 Task: Send an email with the signature Cameron White with the subject 'Follow-up on a complaint' and the message 'I appreciate your attention to this matter.' from softage.1@softage.net to softage.10@softage.net with an attached document Article_submission.docx and move the email from Sent Items to the folder Proposals
Action: Key pressed n
Screenshot: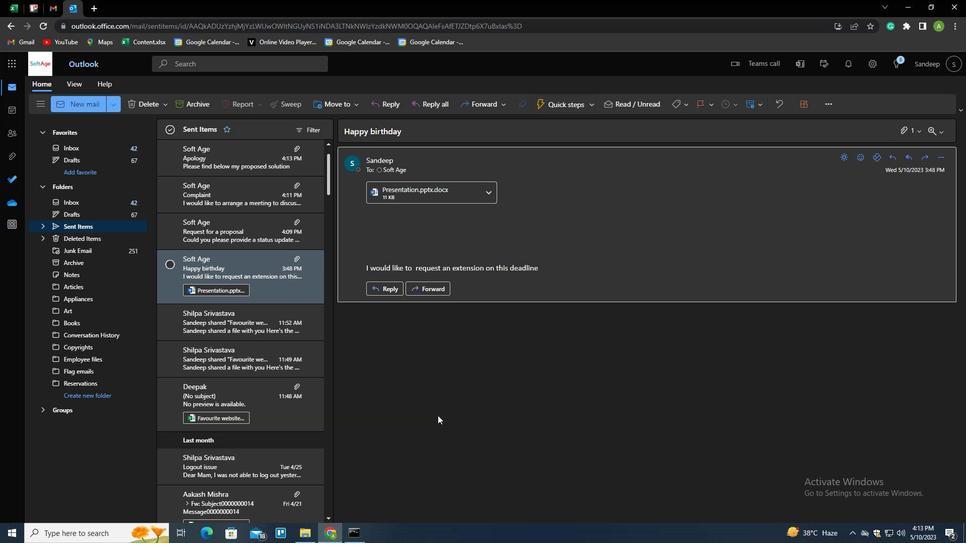 
Action: Mouse moved to (672, 107)
Screenshot: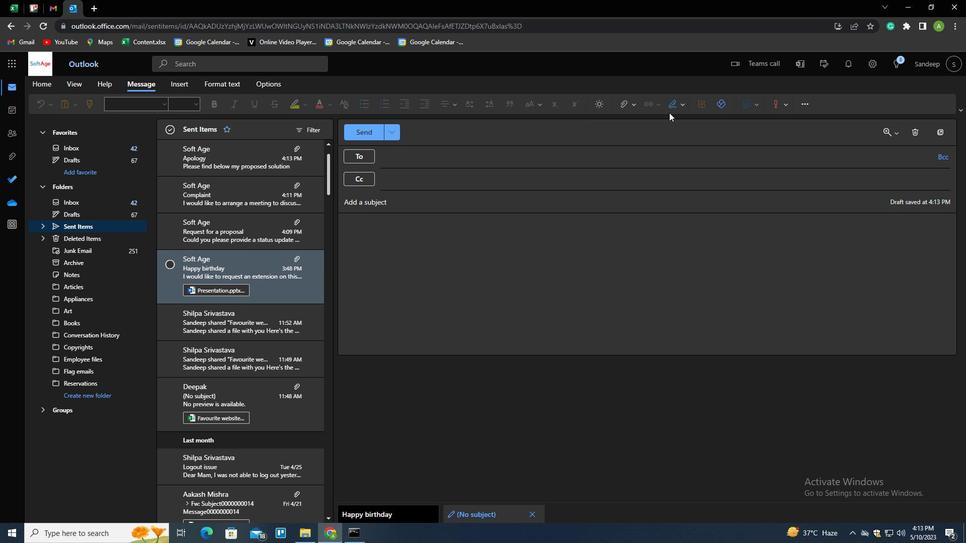 
Action: Mouse pressed left at (672, 107)
Screenshot: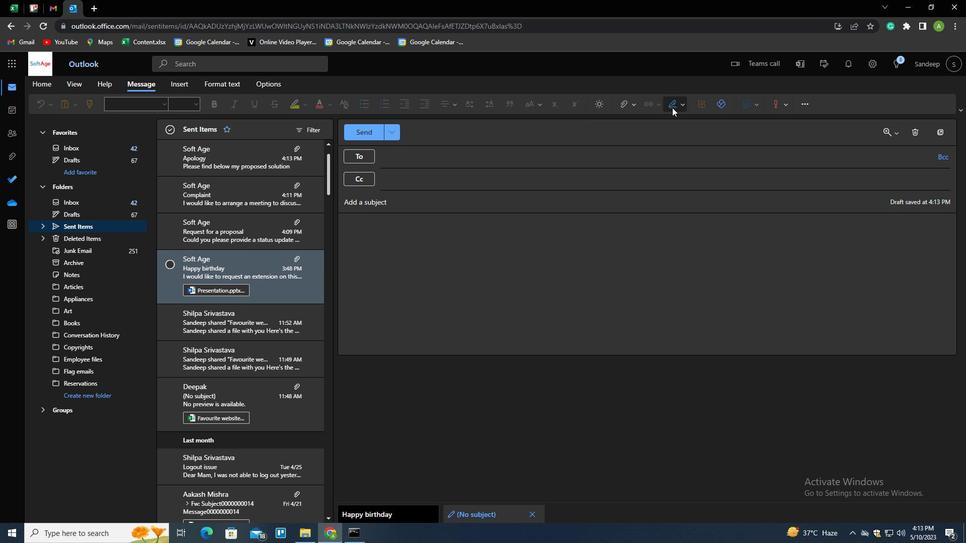 
Action: Mouse moved to (661, 143)
Screenshot: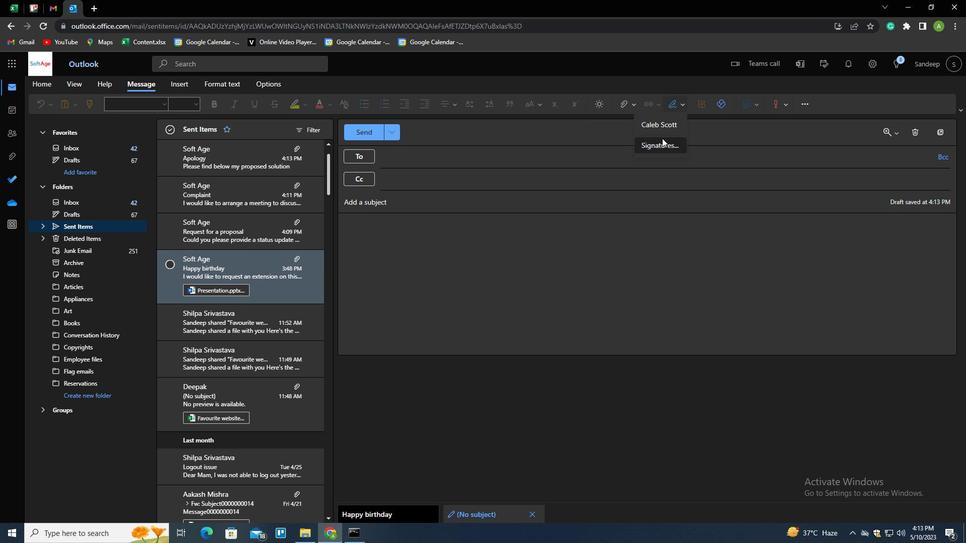 
Action: Mouse pressed left at (661, 143)
Screenshot: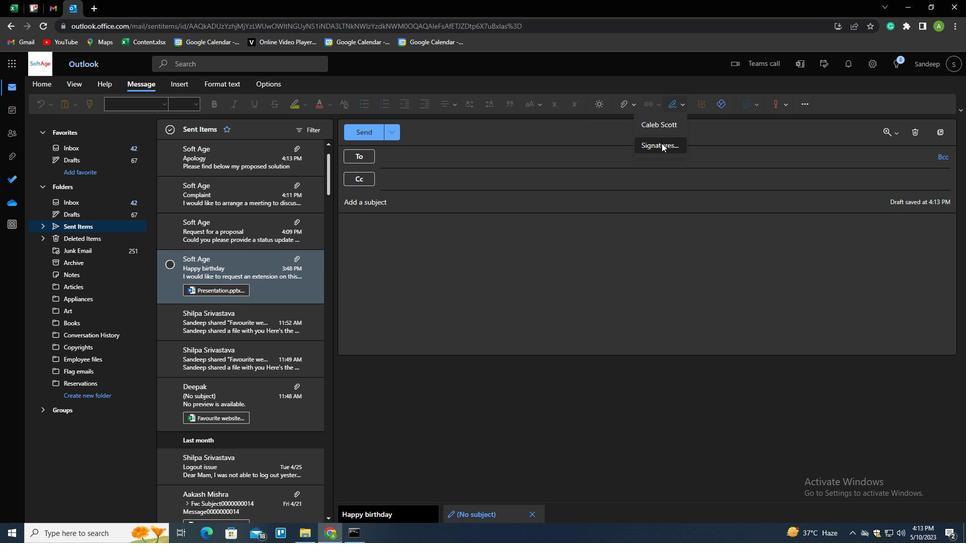 
Action: Mouse moved to (683, 185)
Screenshot: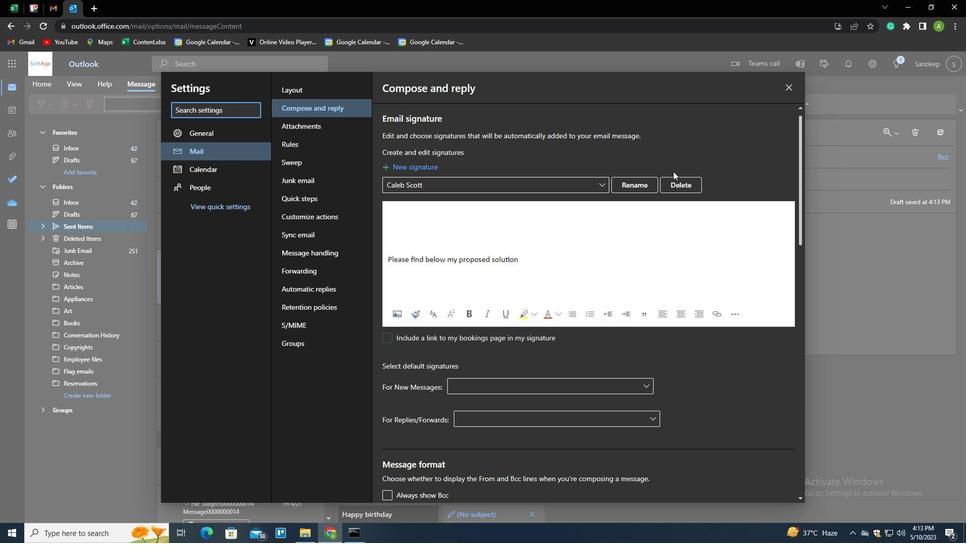 
Action: Mouse pressed left at (683, 185)
Screenshot: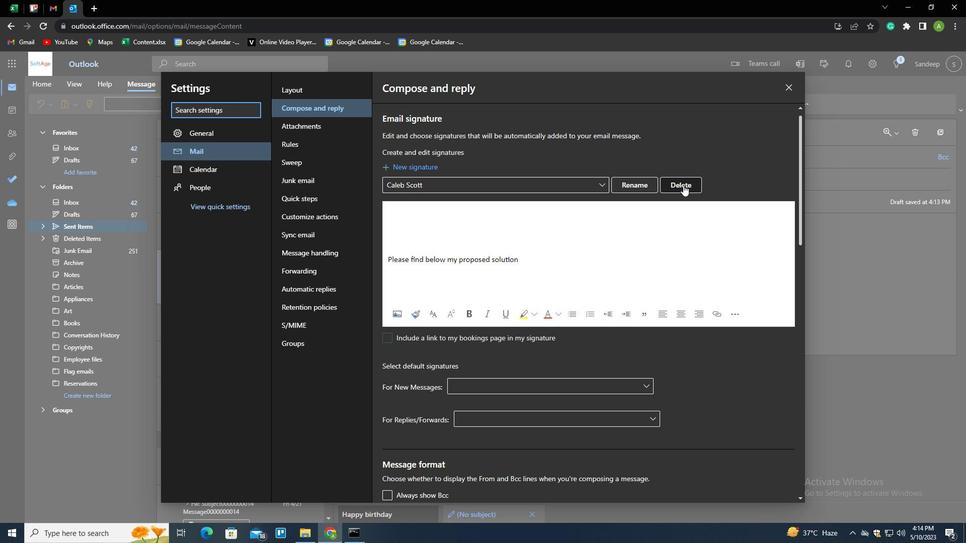
Action: Mouse pressed left at (683, 185)
Screenshot: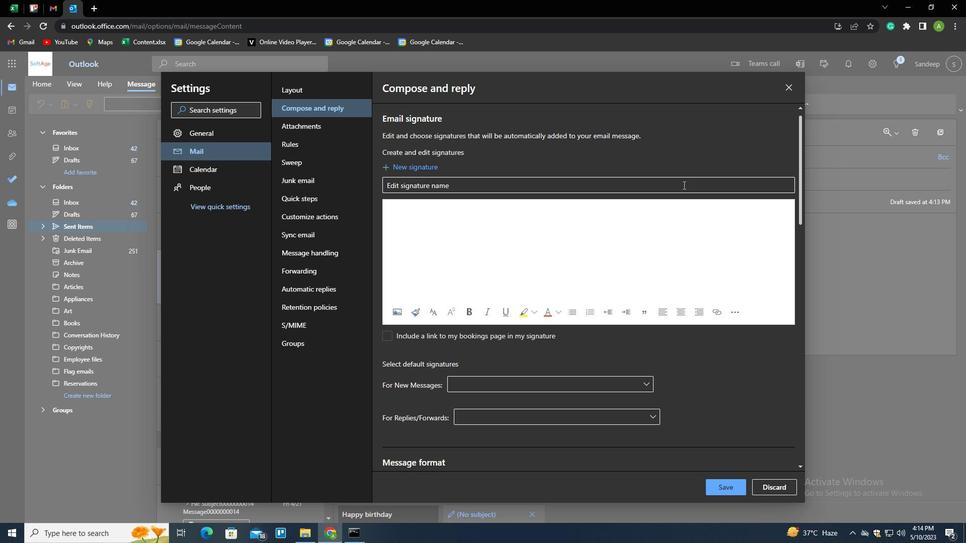 
Action: Key pressed <Key.shift>CAMERTO<Key.backspace><Key.backspace>ON<Key.space><Key.shift>WHITE<Key.tab><Key.shift_r><Key.enter><Key.enter><Key.enter><Key.enter><Key.enter><Key.enter><Key.shift>I<Key.space>APPRECIATE<Key.space>YOUR<Key.space>ATTENTION<Key.space>TO<Key.space>THIS<Key.space>MATTER.
Screenshot: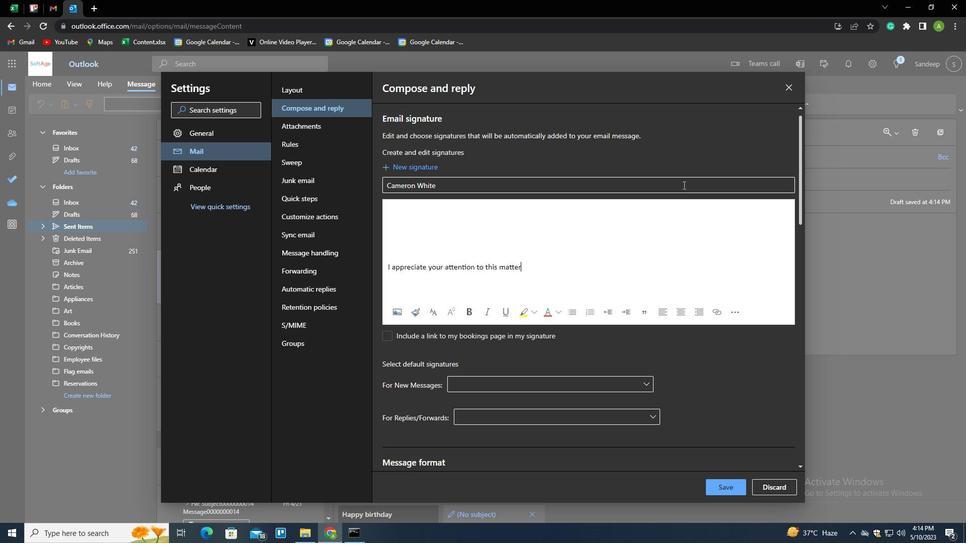 
Action: Mouse moved to (737, 359)
Screenshot: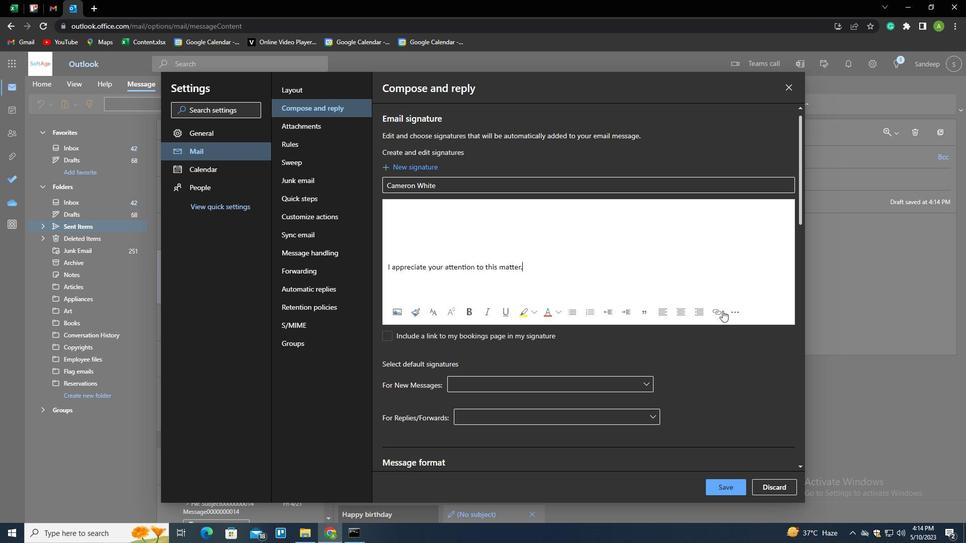 
Action: Mouse pressed left at (737, 359)
Screenshot: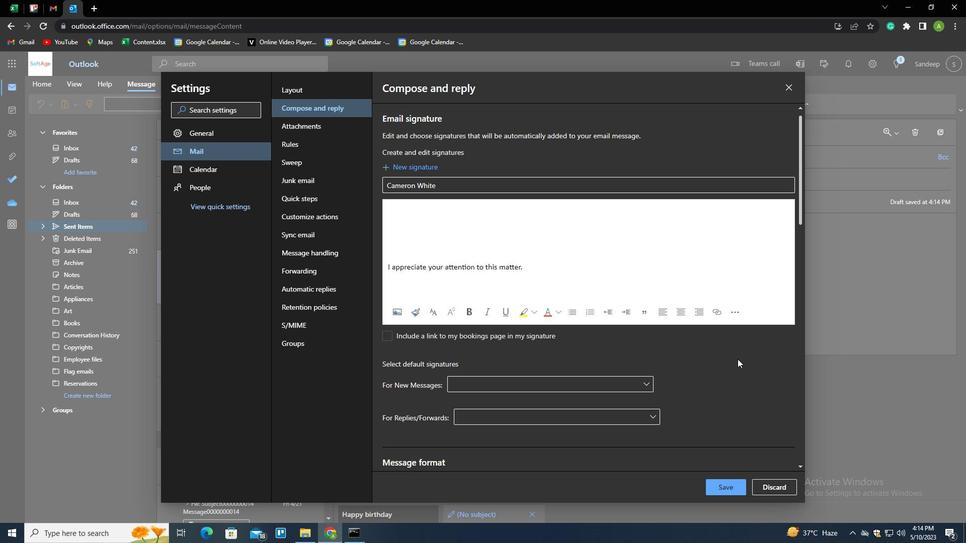 
Action: Mouse moved to (734, 484)
Screenshot: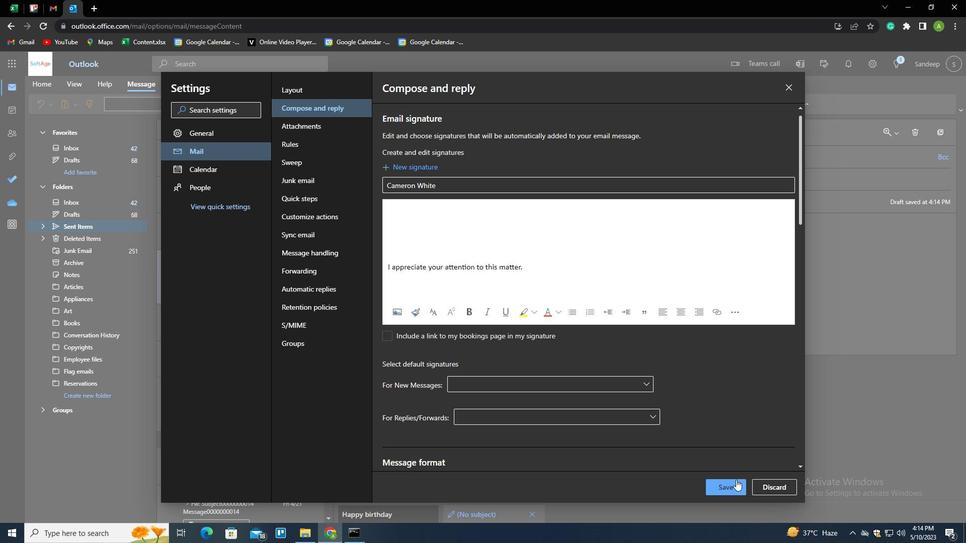 
Action: Mouse pressed left at (734, 484)
Screenshot: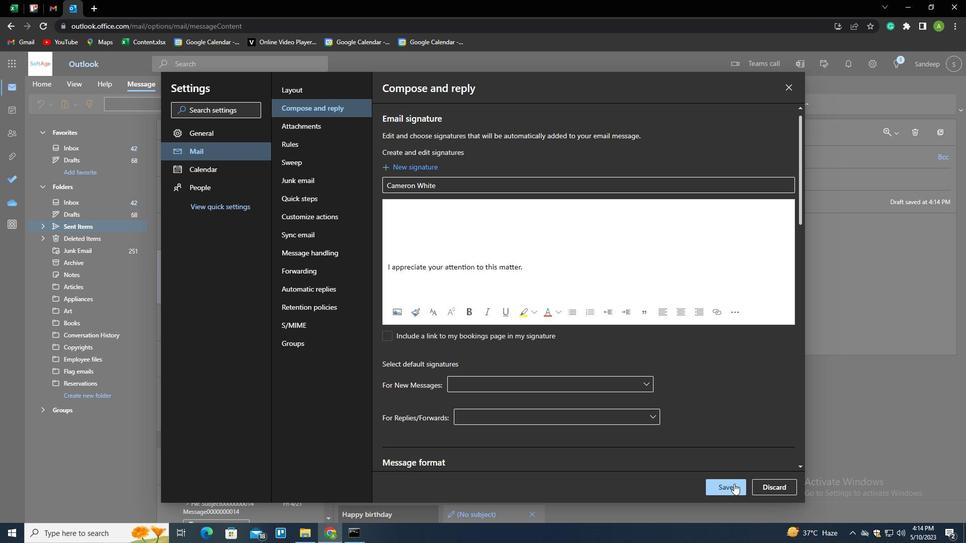 
Action: Mouse moved to (813, 244)
Screenshot: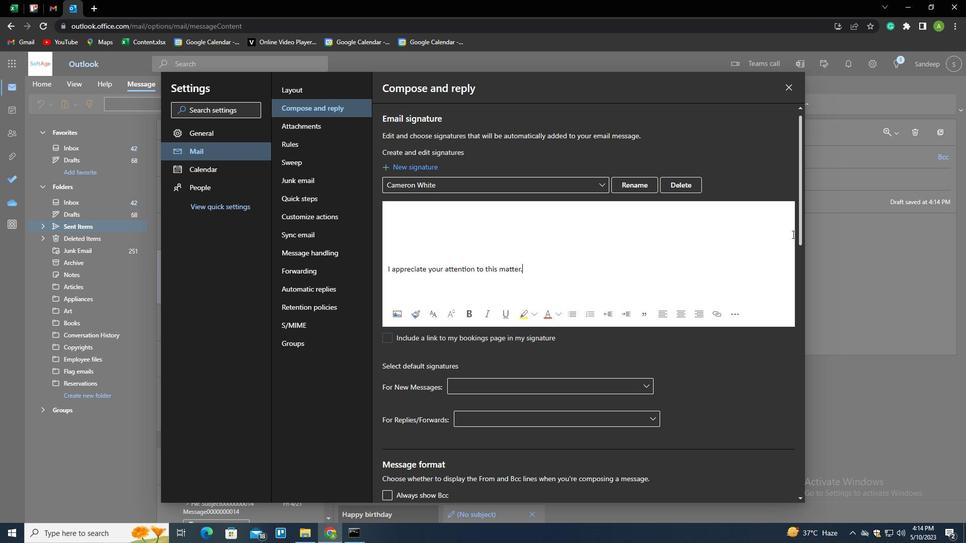 
Action: Mouse pressed left at (813, 244)
Screenshot: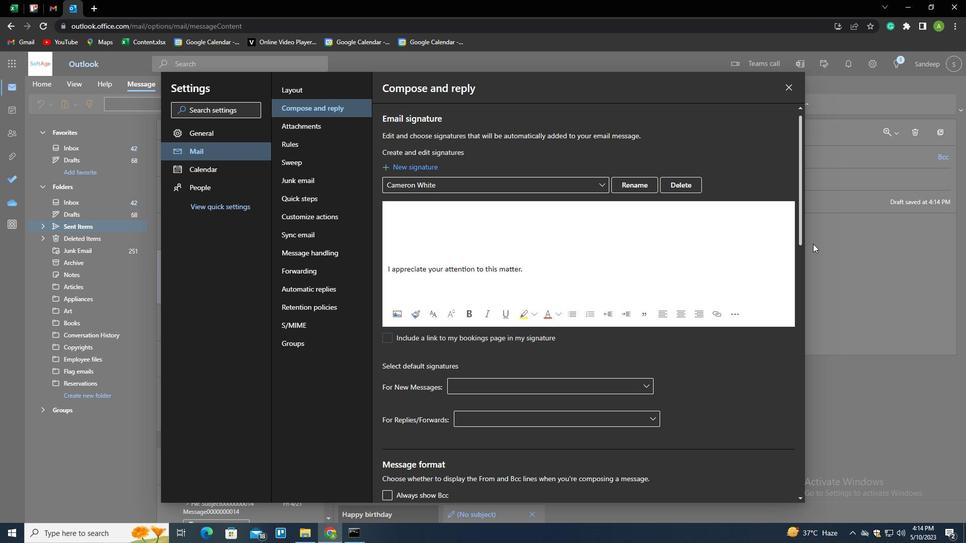 
Action: Mouse moved to (489, 246)
Screenshot: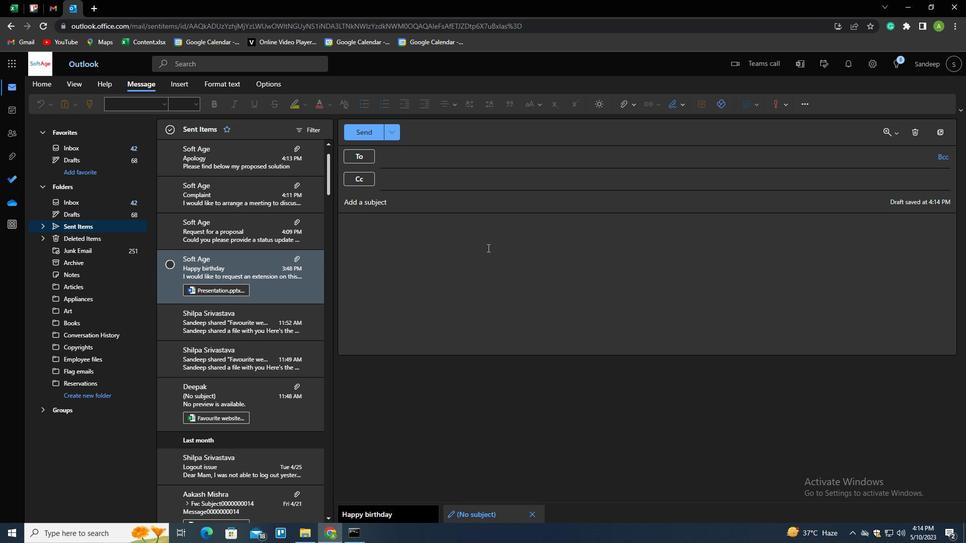 
Action: Mouse pressed left at (489, 246)
Screenshot: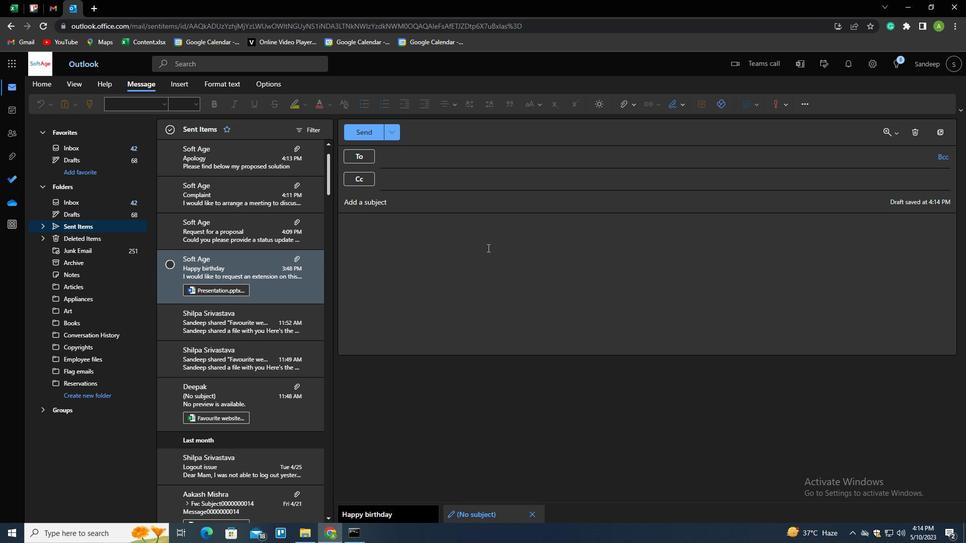 
Action: Mouse moved to (681, 105)
Screenshot: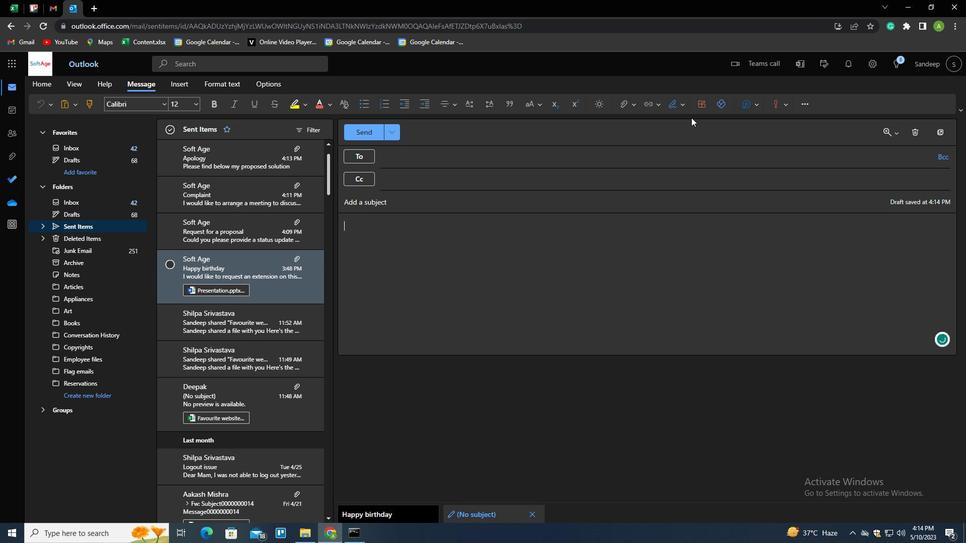 
Action: Mouse pressed left at (681, 105)
Screenshot: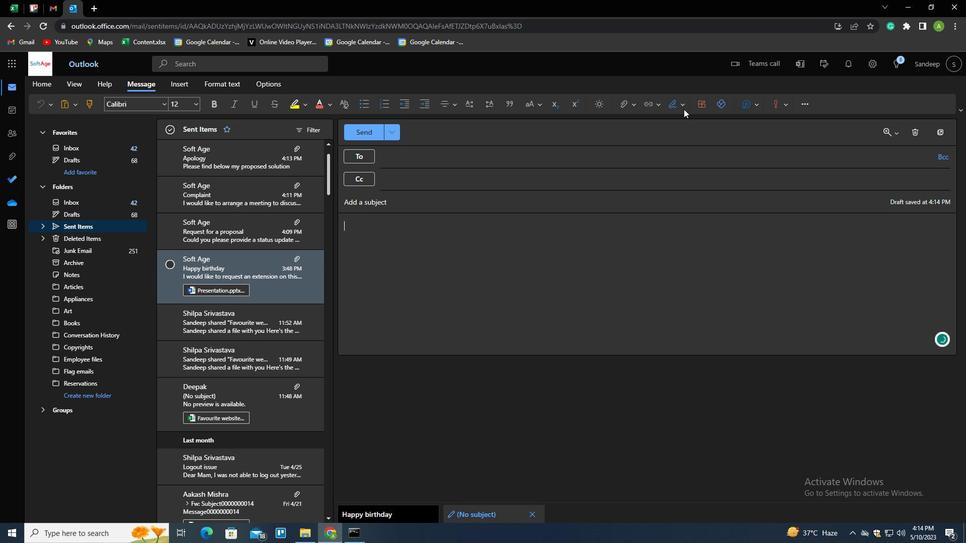
Action: Mouse moved to (663, 126)
Screenshot: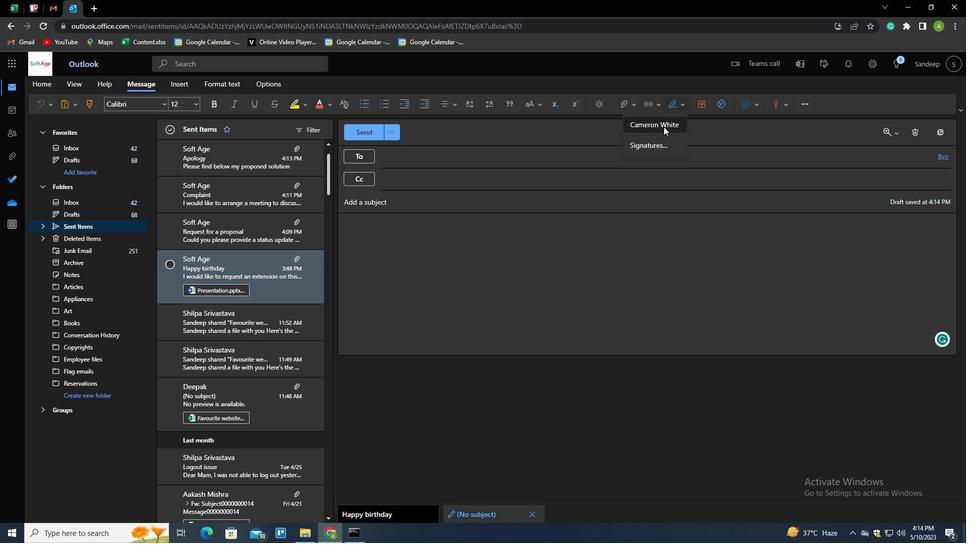 
Action: Mouse pressed left at (663, 126)
Screenshot: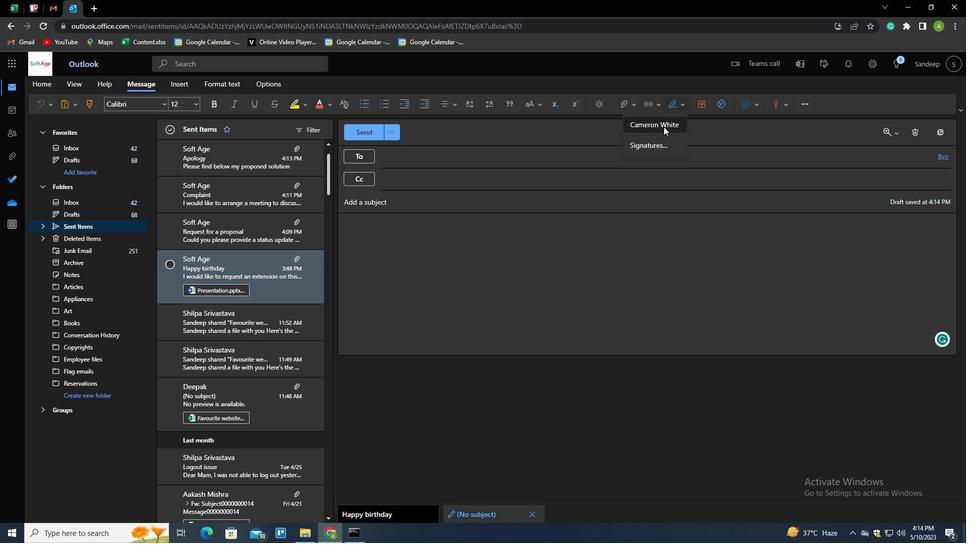 
Action: Mouse moved to (506, 157)
Screenshot: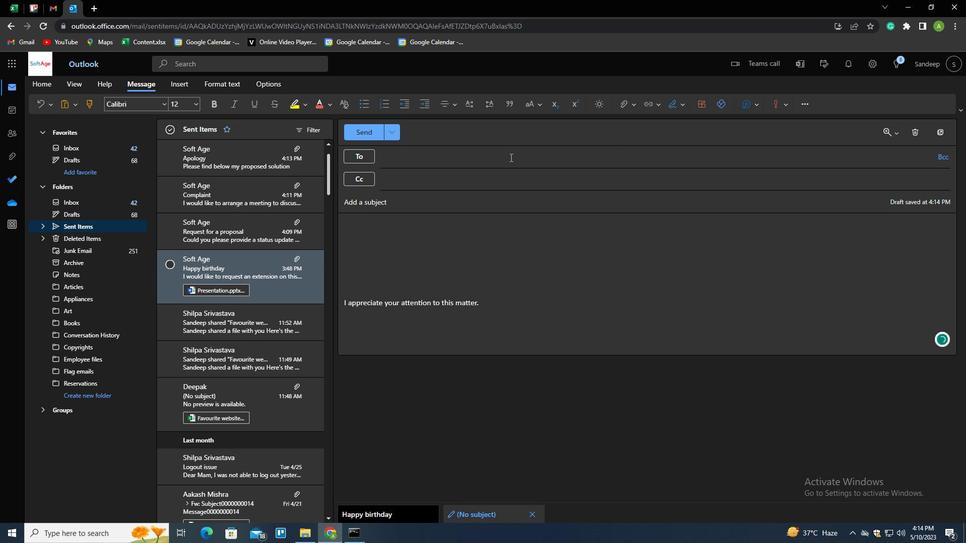 
Action: Mouse pressed left at (506, 157)
Screenshot: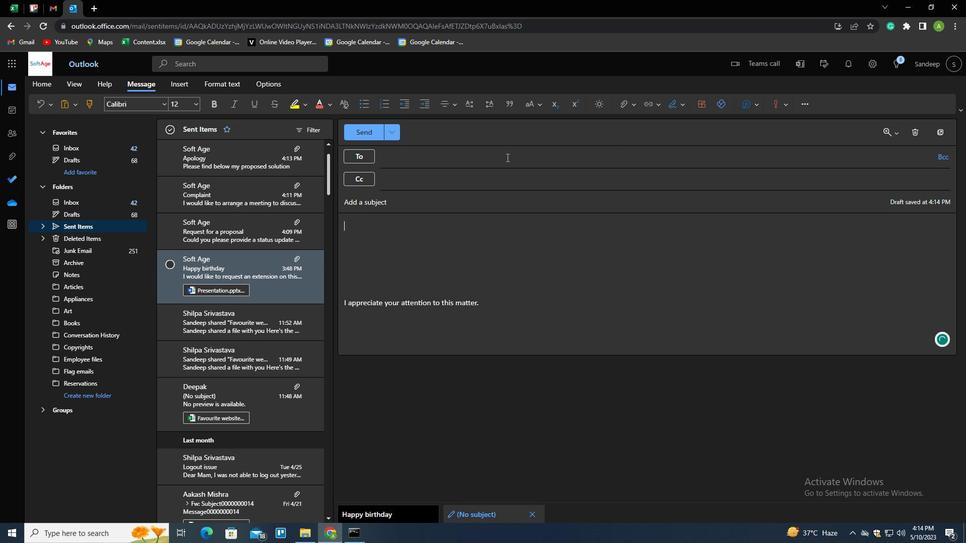 
Action: Key pressed SOFTAGE.<Key.shift><Key.shift><Key.shift><Key.shift><Key.shift><Key.shift><Key.shift><Key.shift><Key.shift><Key.shift><Key.shift><Key.shift><Key.shift><Key.shift><Key.shift><Key.shift><Key.shift><Key.shift><Key.shift><Key.shift><Key.shift><Key.shift><Key.shift><Key.shift><Key.shift><Key.shift><Key.shift><Key.shift><Key.shift><Key.shift><Key.shift><Key.shift><Key.shift><Key.shift><Key.shift>@10SOFTAGE<Key.left><Key.left><Key.left><Key.left><Key.left><Key.left><Key.left><Key.left><Key.left><Key.backspace><Key.right><Key.right><Key.shift>@
Screenshot: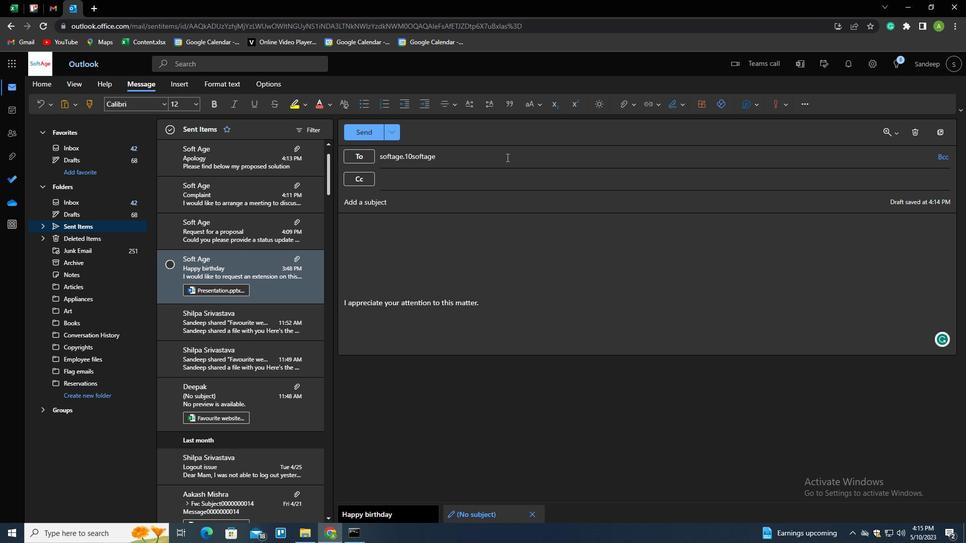 
Action: Mouse moved to (497, 179)
Screenshot: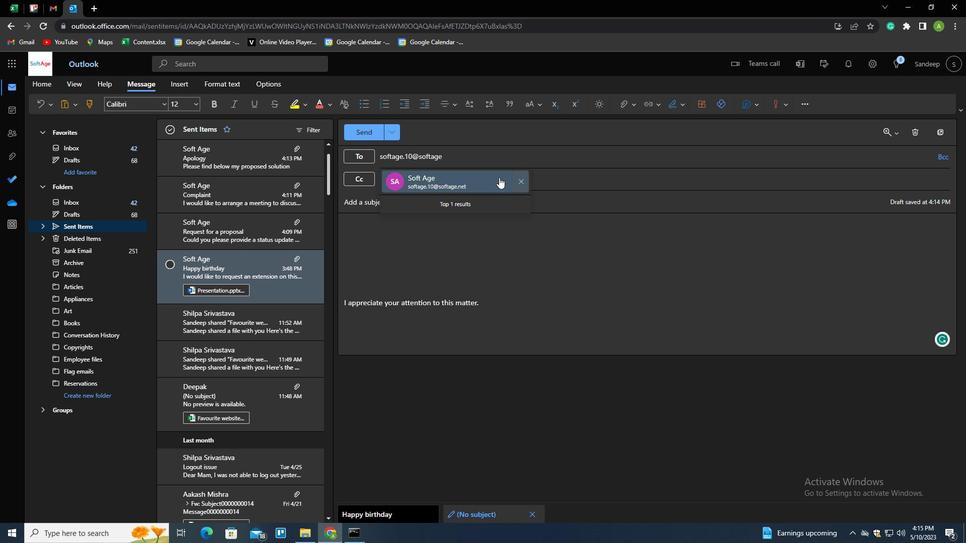 
Action: Mouse pressed left at (497, 179)
Screenshot: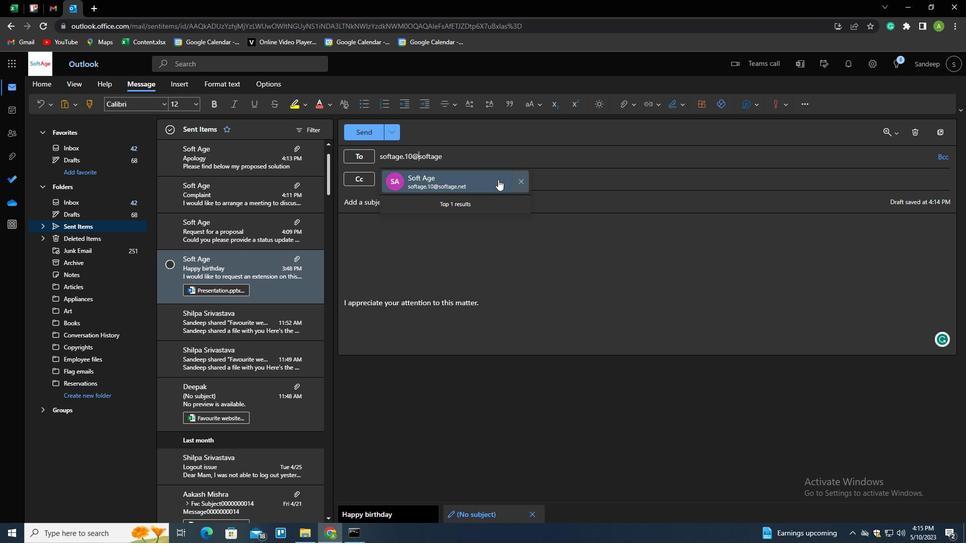 
Action: Mouse moved to (435, 206)
Screenshot: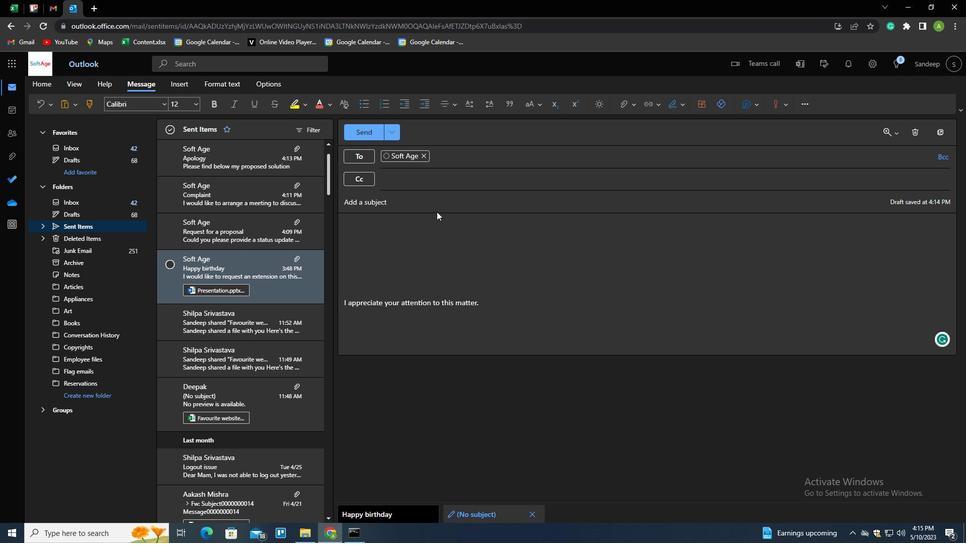 
Action: Mouse pressed left at (435, 206)
Screenshot: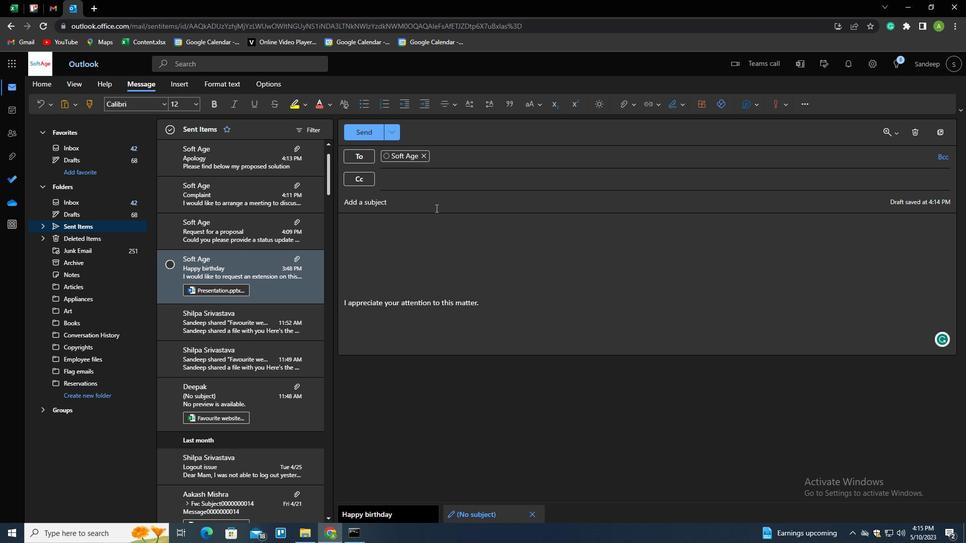 
Action: Key pressed <Key.shift>FOLO<Key.backspace>LOW-UP<Key.space>ON<Key.space>A<Key.space>COMPLAINT
Screenshot: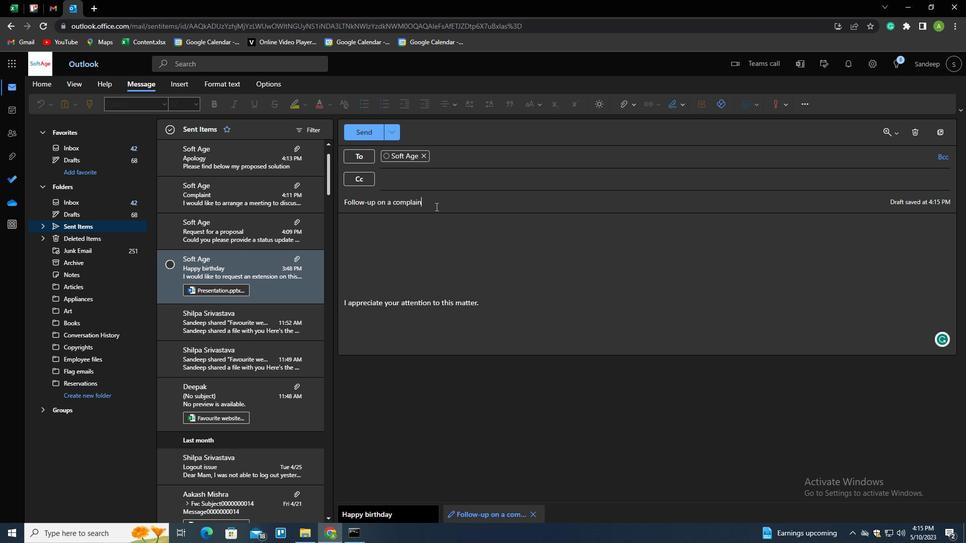 
Action: Mouse moved to (438, 248)
Screenshot: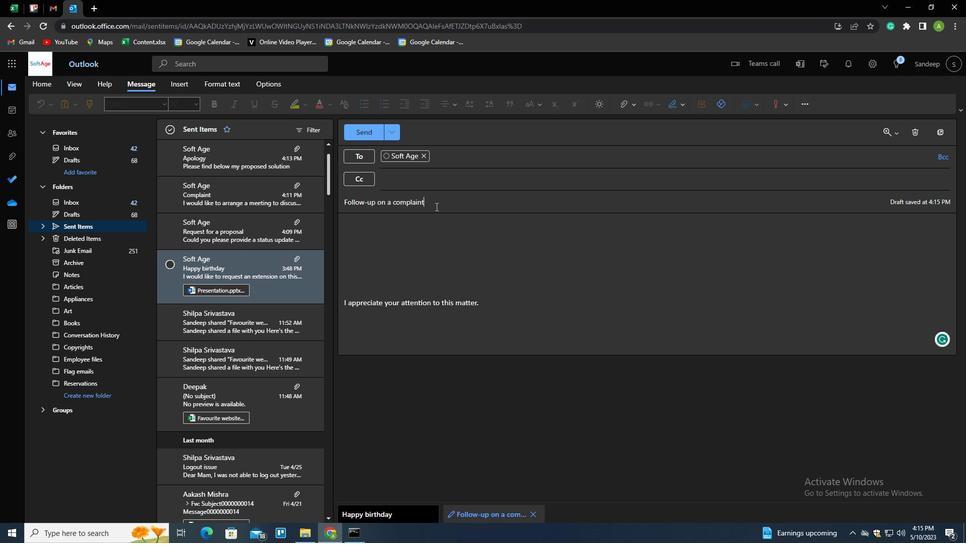 
Action: Mouse pressed left at (438, 248)
Screenshot: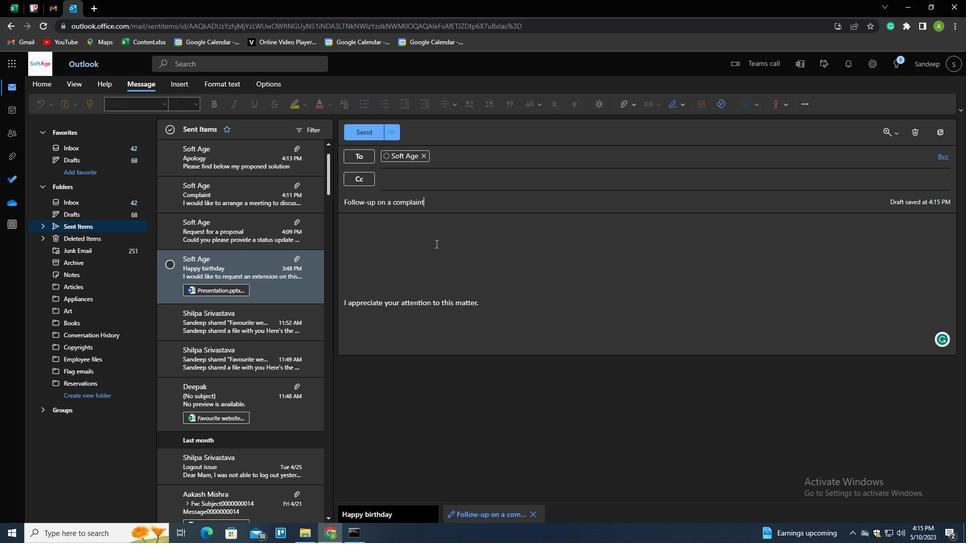 
Action: Mouse moved to (632, 102)
Screenshot: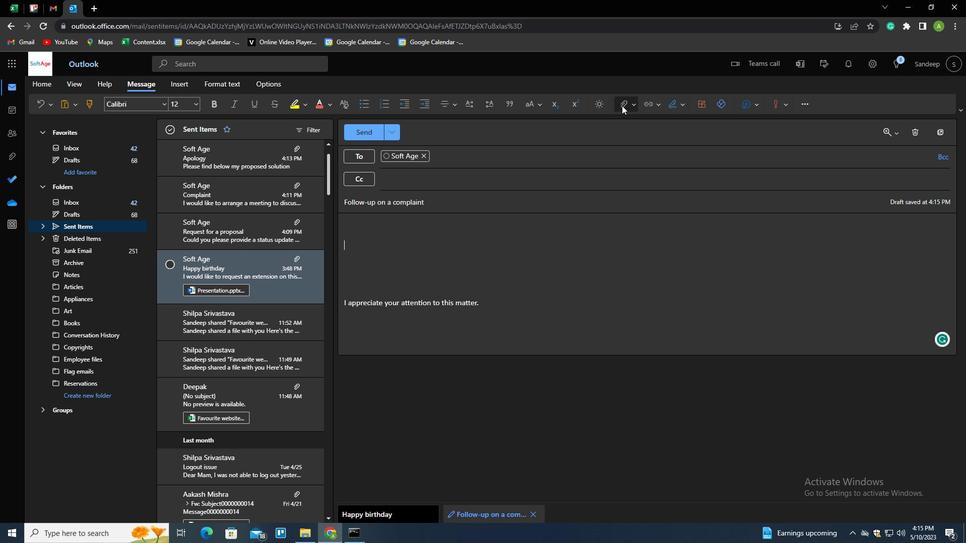 
Action: Mouse pressed left at (632, 102)
Screenshot: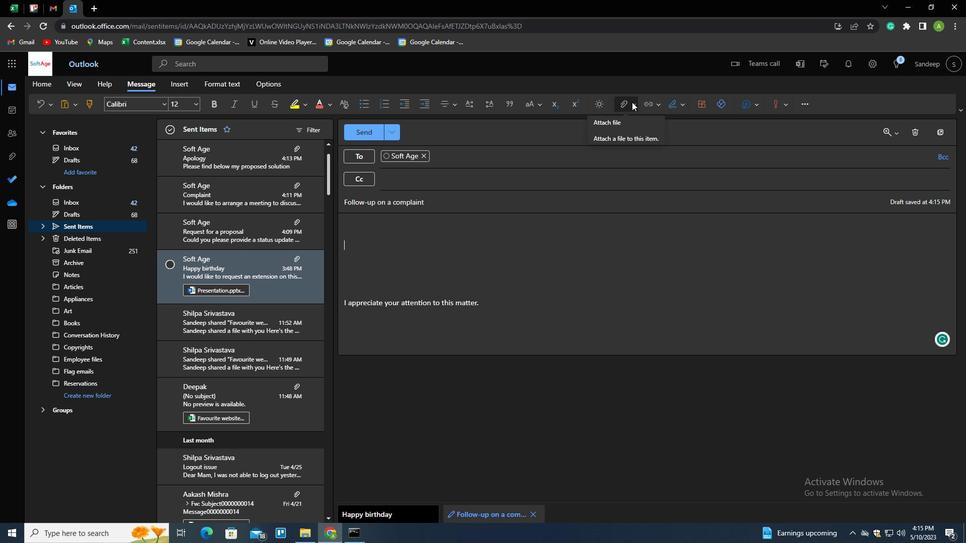 
Action: Mouse moved to (557, 126)
Screenshot: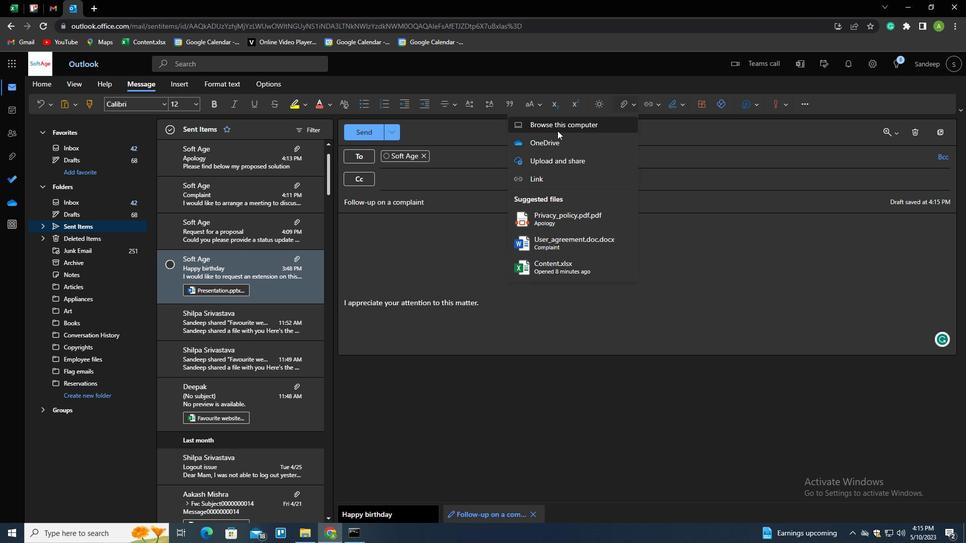 
Action: Mouse pressed left at (557, 126)
Screenshot: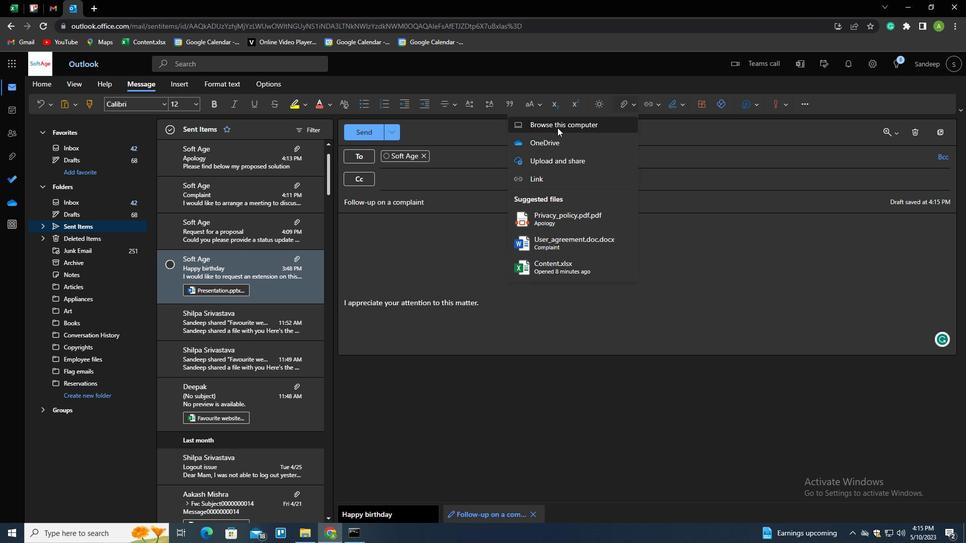 
Action: Mouse moved to (137, 105)
Screenshot: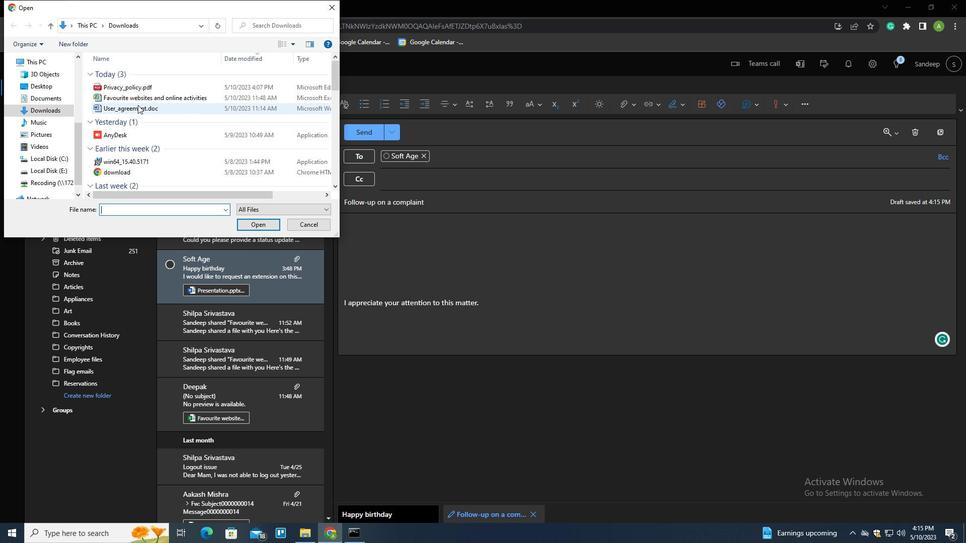 
Action: Mouse pressed left at (137, 105)
Screenshot: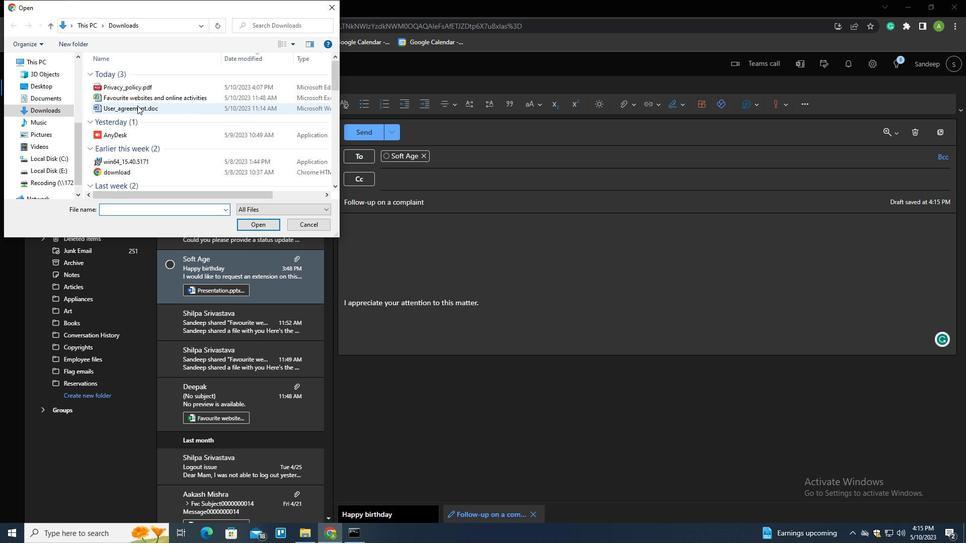 
Action: Mouse pressed right at (137, 105)
Screenshot: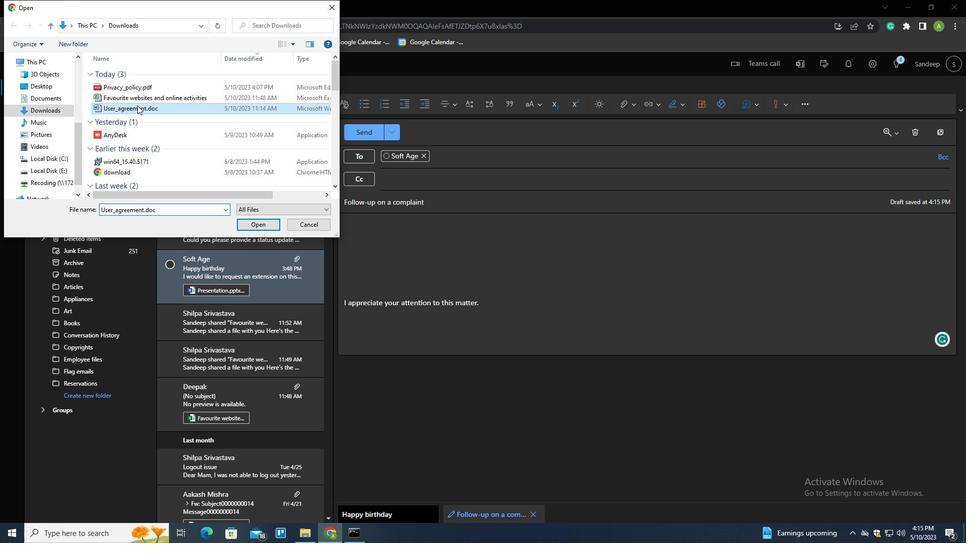 
Action: Mouse moved to (179, 297)
Screenshot: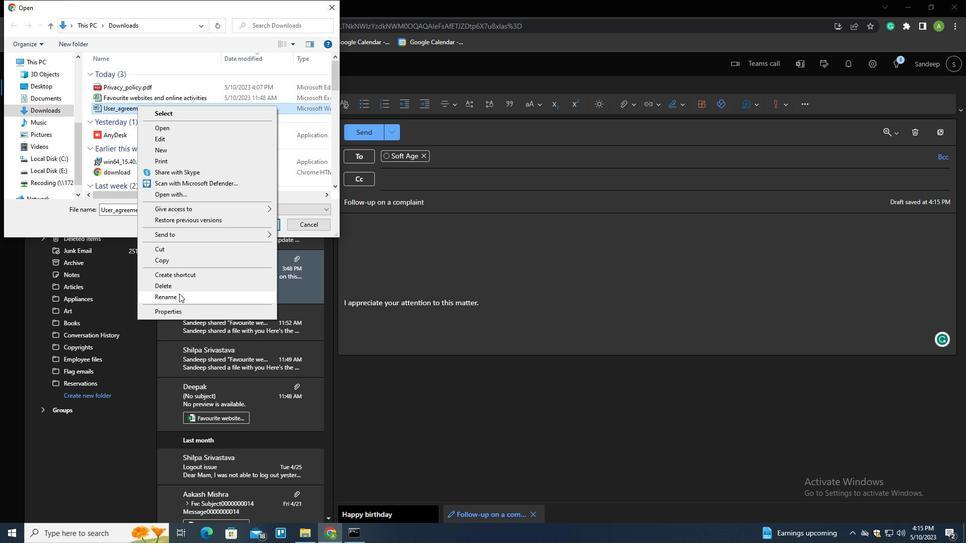 
Action: Mouse pressed left at (179, 297)
Screenshot: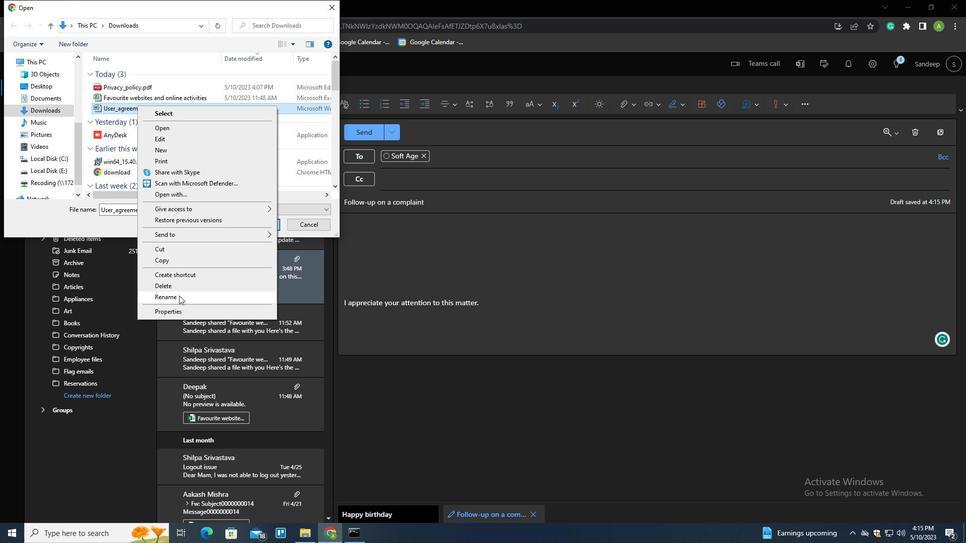 
Action: Mouse moved to (180, 158)
Screenshot: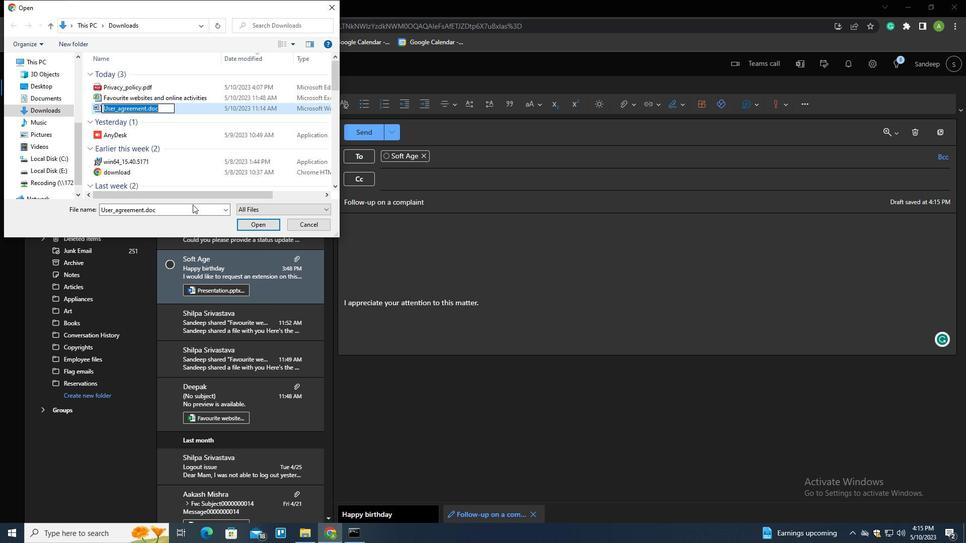 
Action: Key pressed \<Key.shift>ARTICLE<Key.shift>_SUBMISSION.DOCS<Key.backspace>X
Screenshot: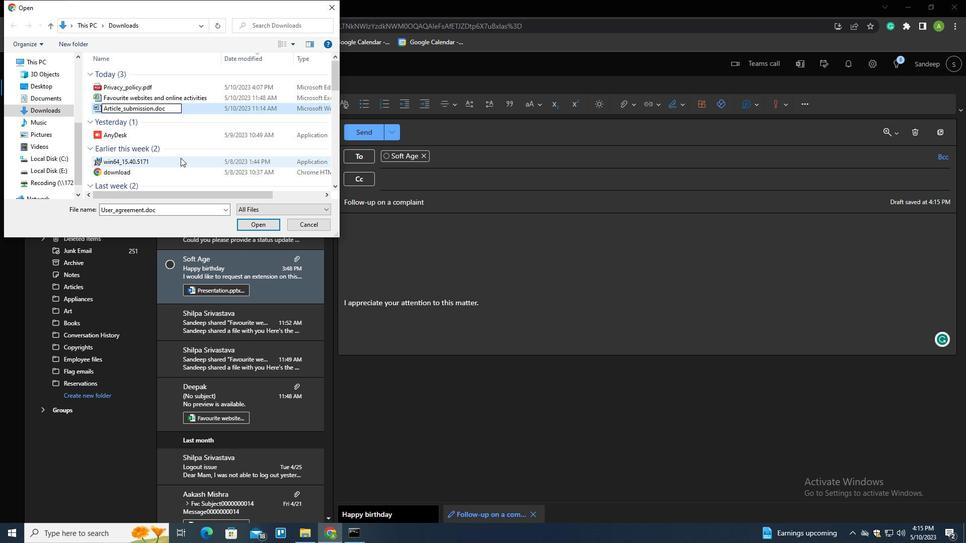 
Action: Mouse moved to (191, 109)
Screenshot: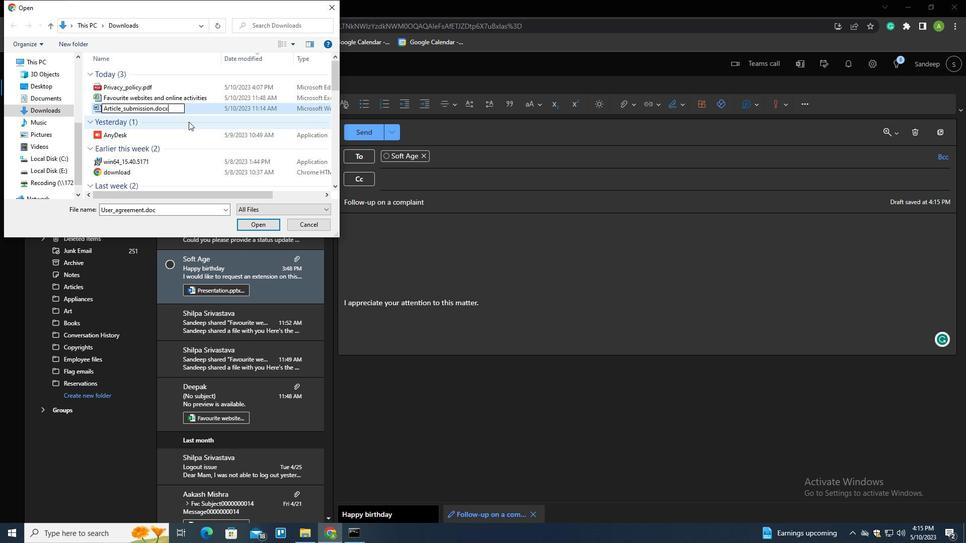 
Action: Mouse pressed left at (191, 109)
Screenshot: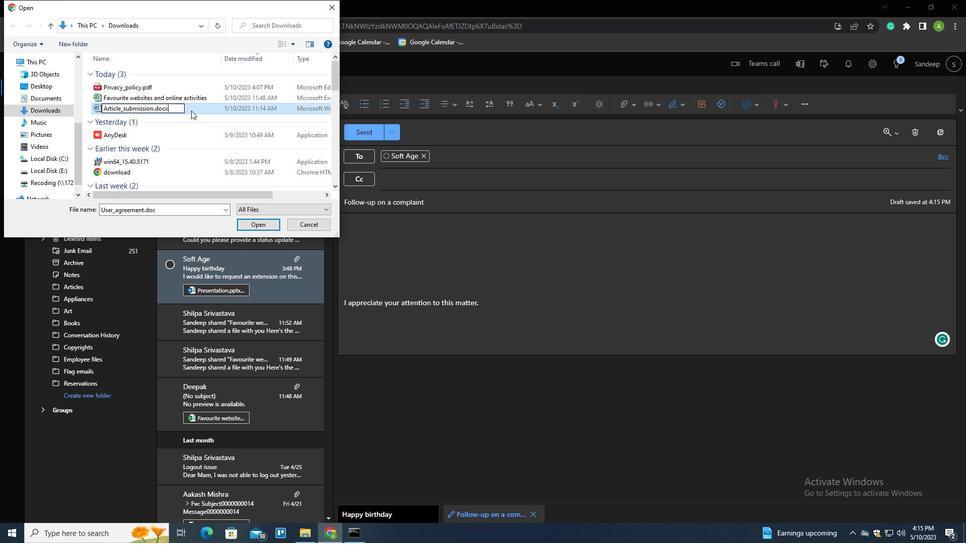 
Action: Mouse moved to (258, 223)
Screenshot: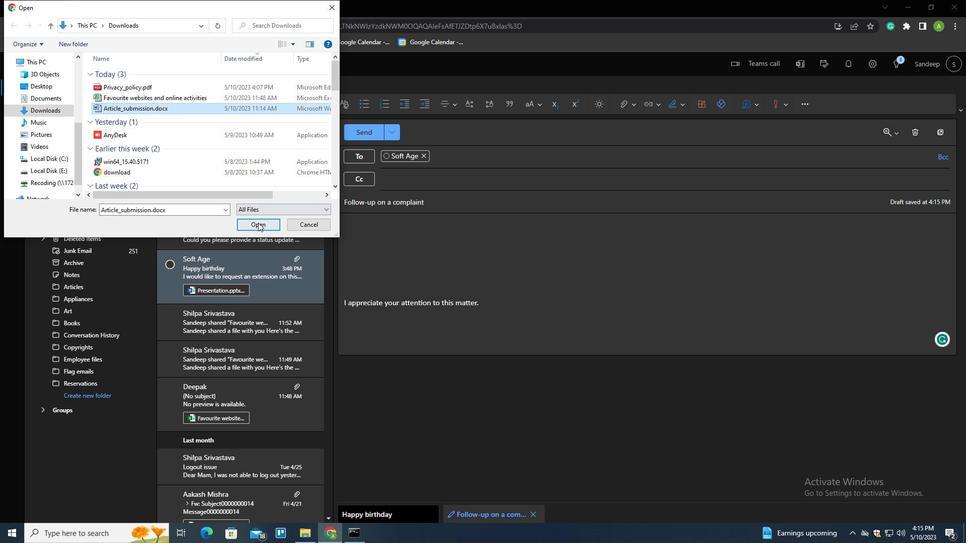 
Action: Mouse pressed left at (258, 223)
Screenshot: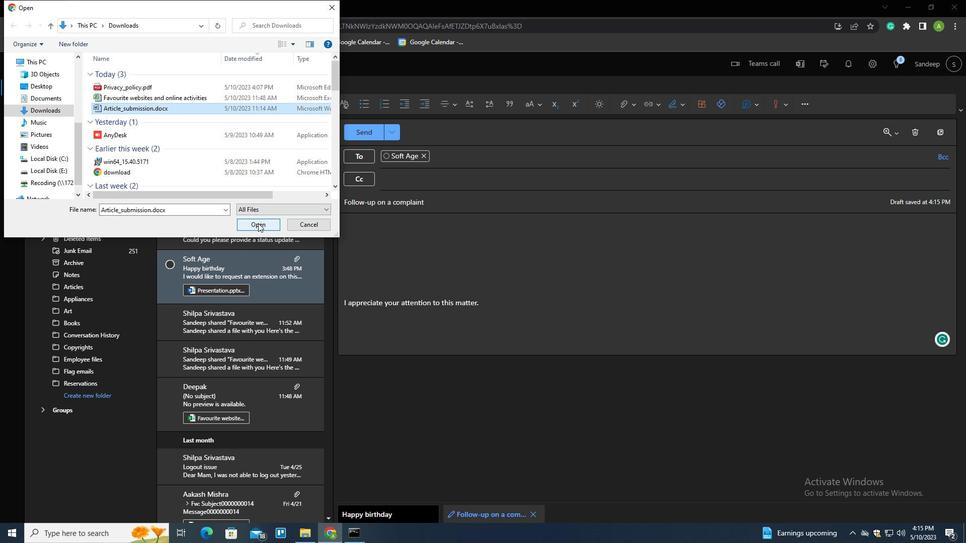 
Action: Mouse moved to (368, 129)
Screenshot: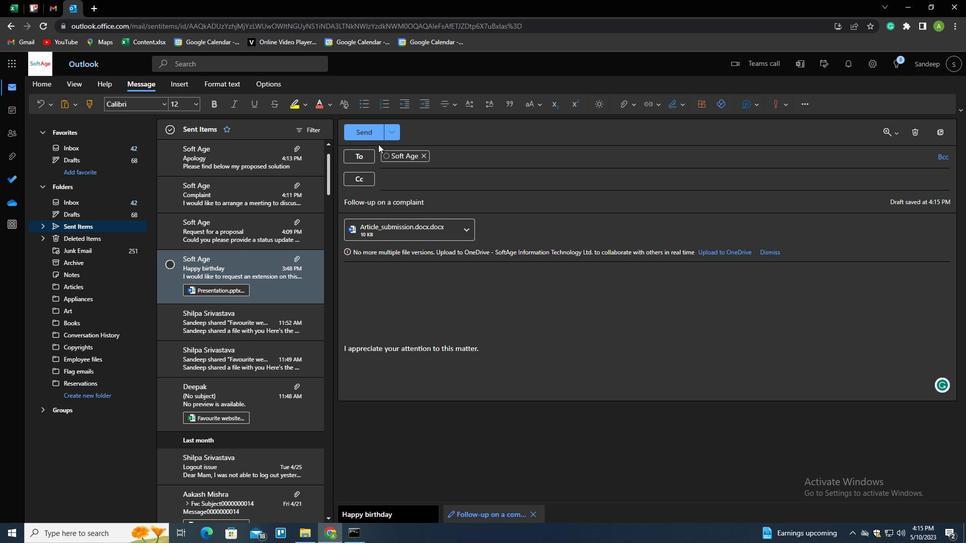 
Action: Mouse pressed left at (368, 129)
Screenshot: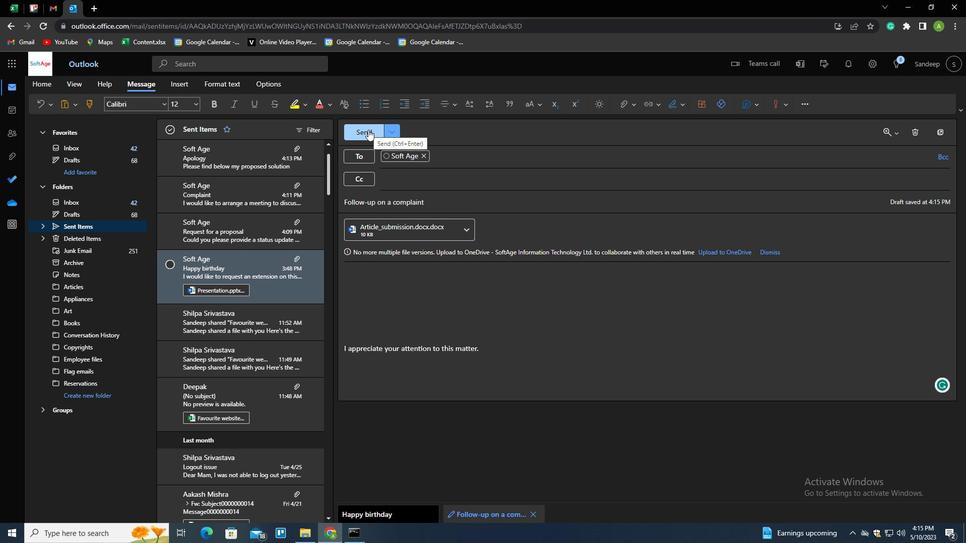 
Action: Mouse moved to (88, 395)
Screenshot: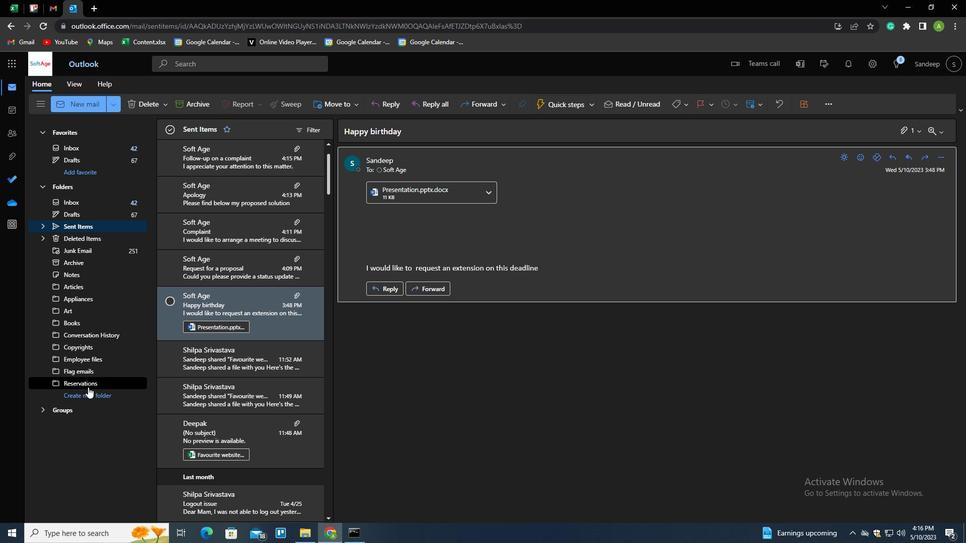 
Action: Mouse pressed left at (88, 395)
Screenshot: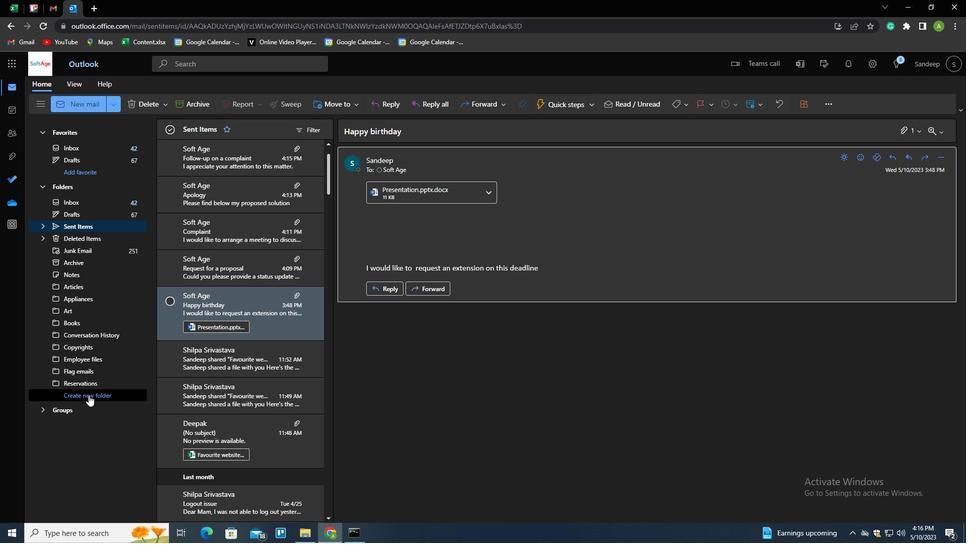 
Action: Mouse moved to (90, 394)
Screenshot: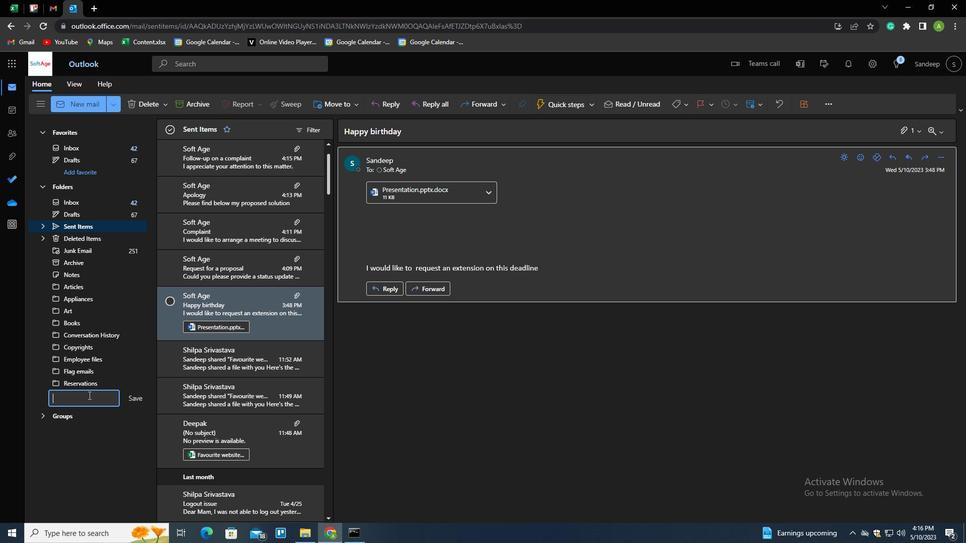 
Action: Mouse pressed left at (90, 394)
Screenshot: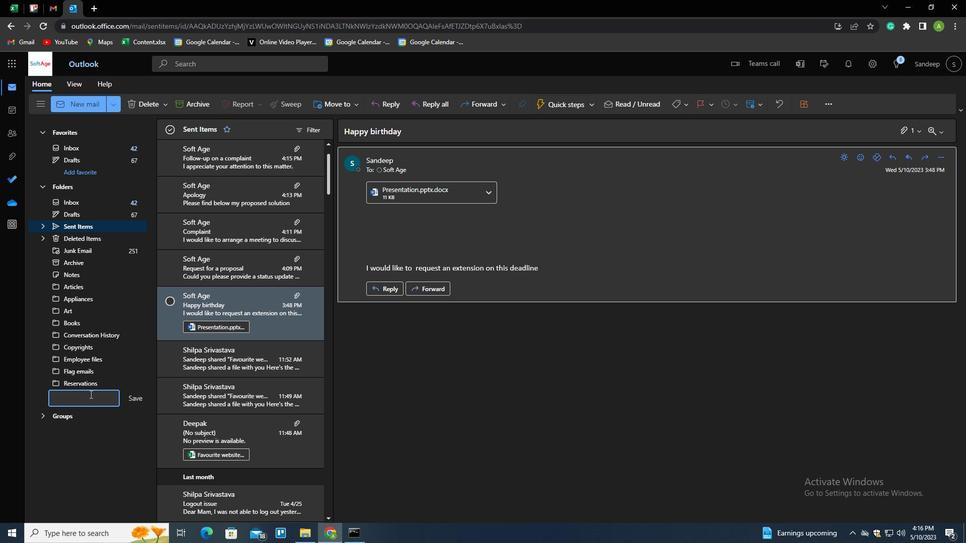 
Action: Key pressed <Key.shift>PROPOSALS<Key.enter>
Screenshot: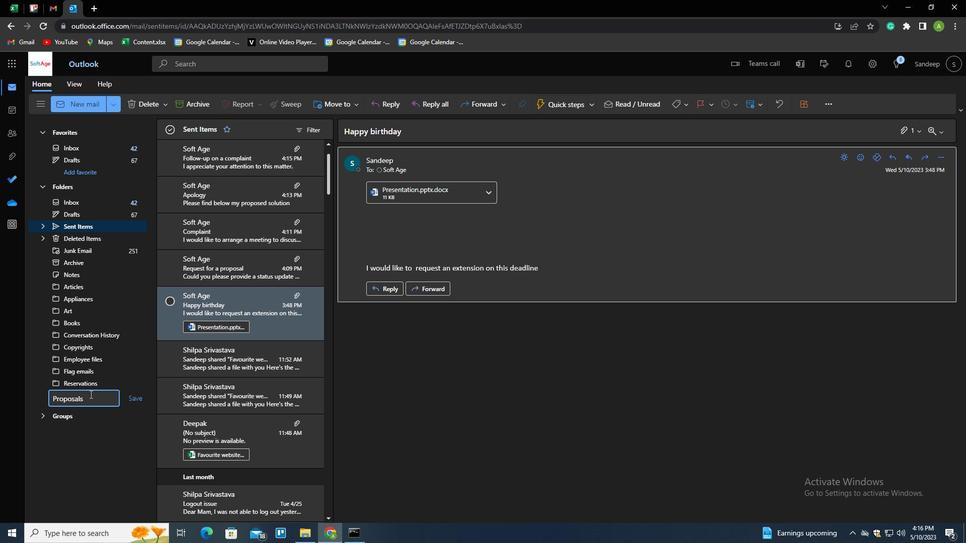 
Action: Mouse moved to (90, 226)
Screenshot: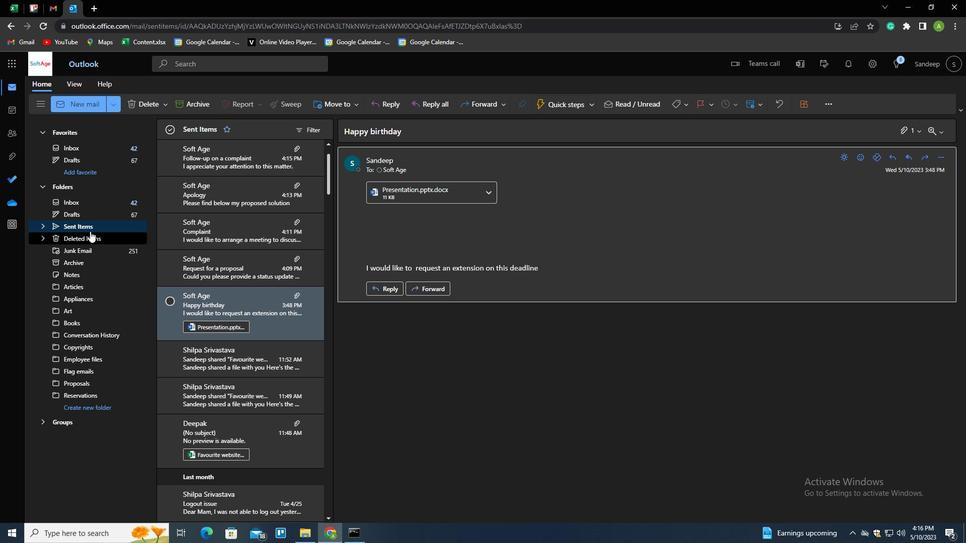 
Action: Mouse pressed left at (90, 226)
Screenshot: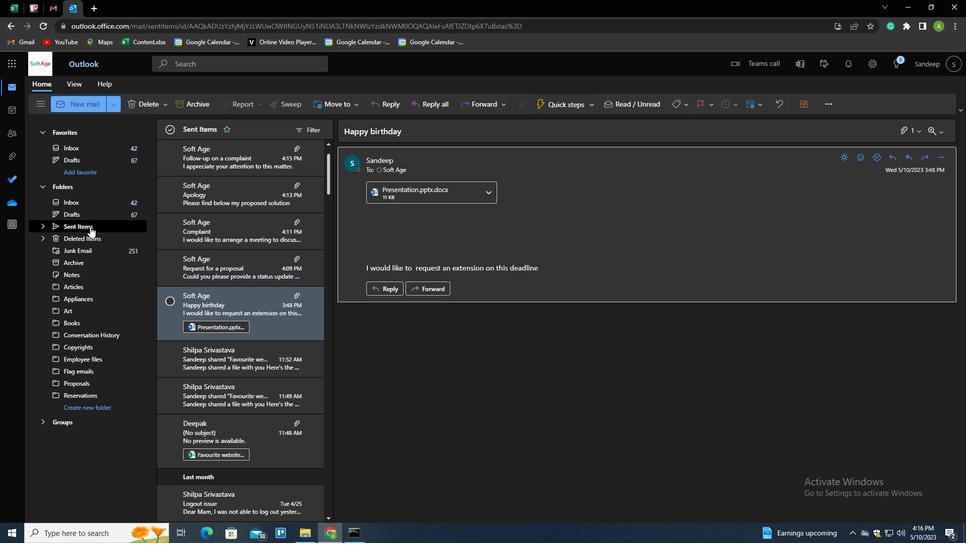 
Action: Mouse moved to (210, 219)
Screenshot: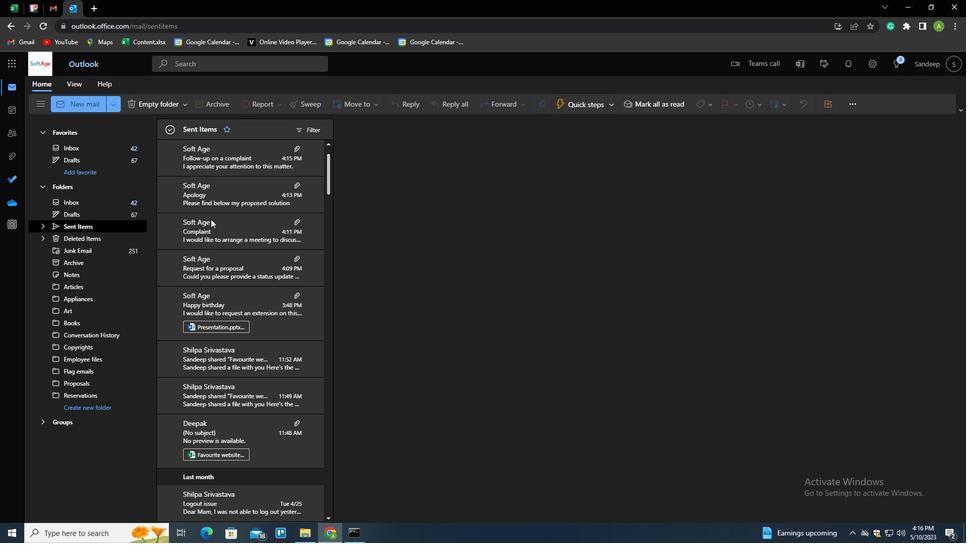 
Action: Mouse scrolled (210, 219) with delta (0, 0)
Screenshot: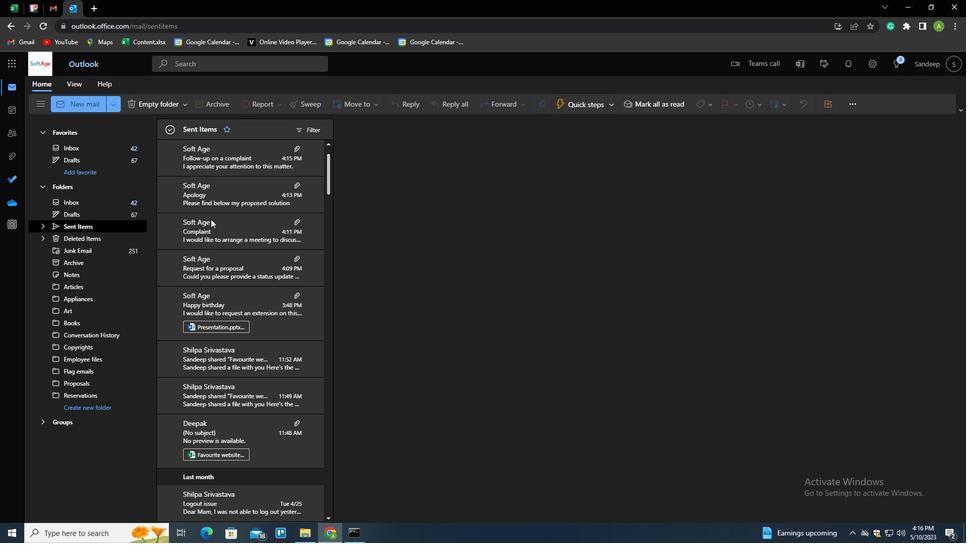 
Action: Mouse scrolled (210, 219) with delta (0, 0)
Screenshot: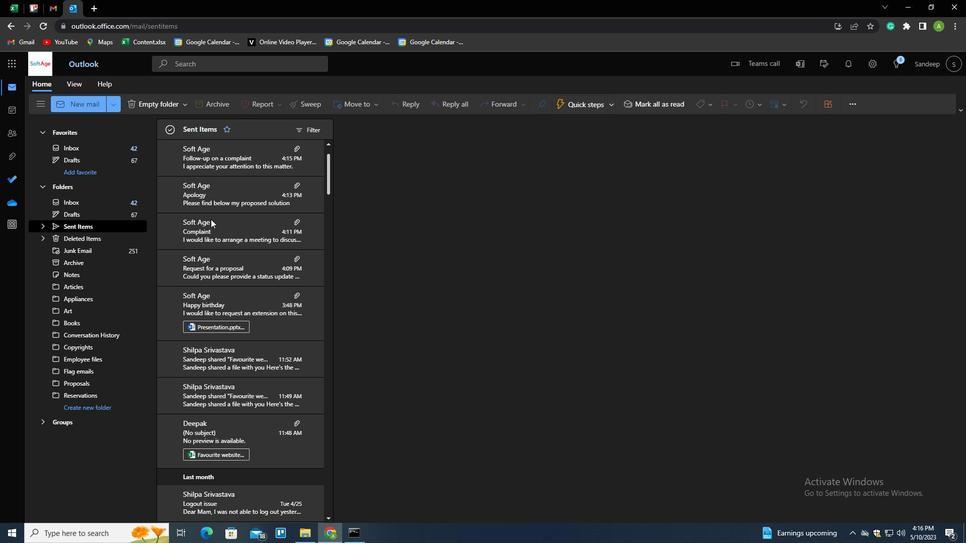 
Action: Mouse scrolled (210, 219) with delta (0, 0)
Screenshot: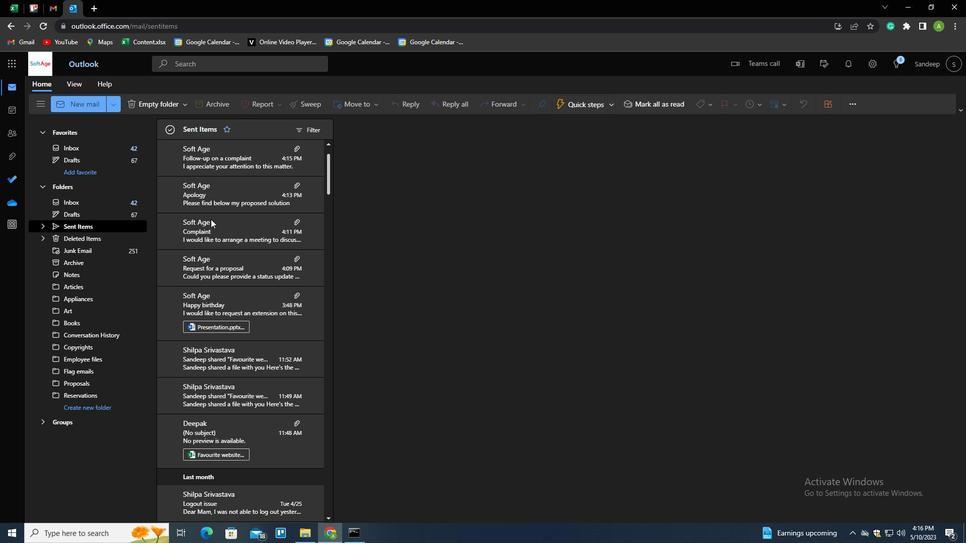 
Action: Mouse scrolled (210, 219) with delta (0, 0)
Screenshot: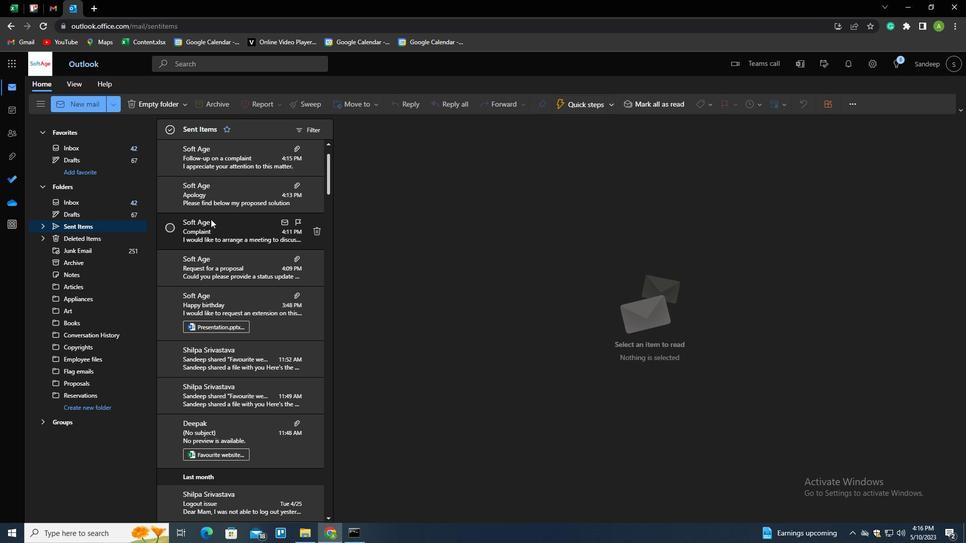 
Action: Mouse scrolled (210, 219) with delta (0, 0)
Screenshot: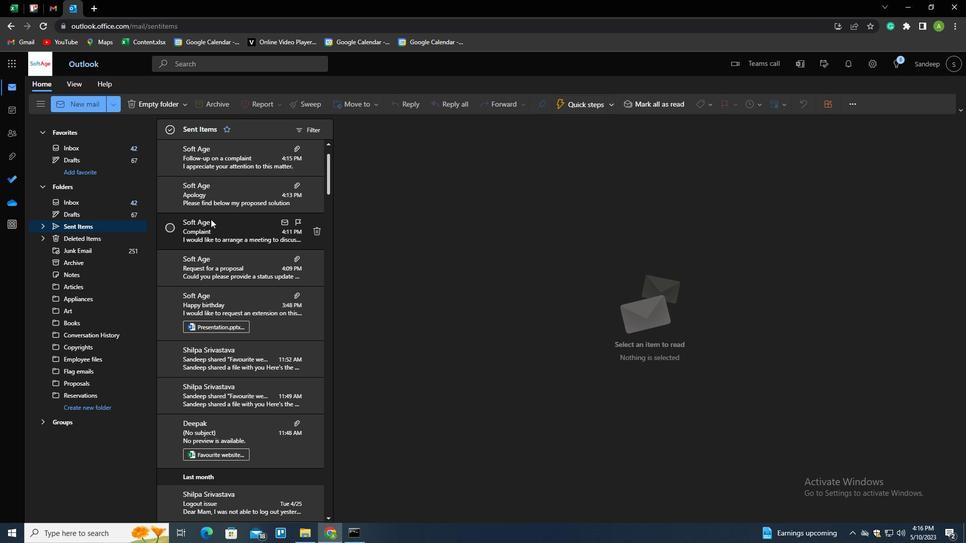 
Action: Mouse moved to (214, 209)
Screenshot: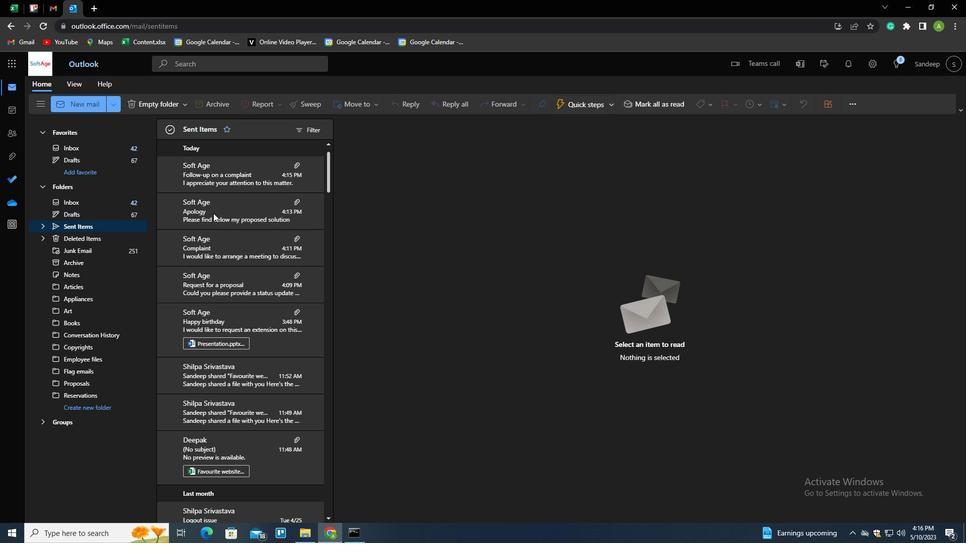 
Action: Mouse scrolled (214, 210) with delta (0, 0)
Screenshot: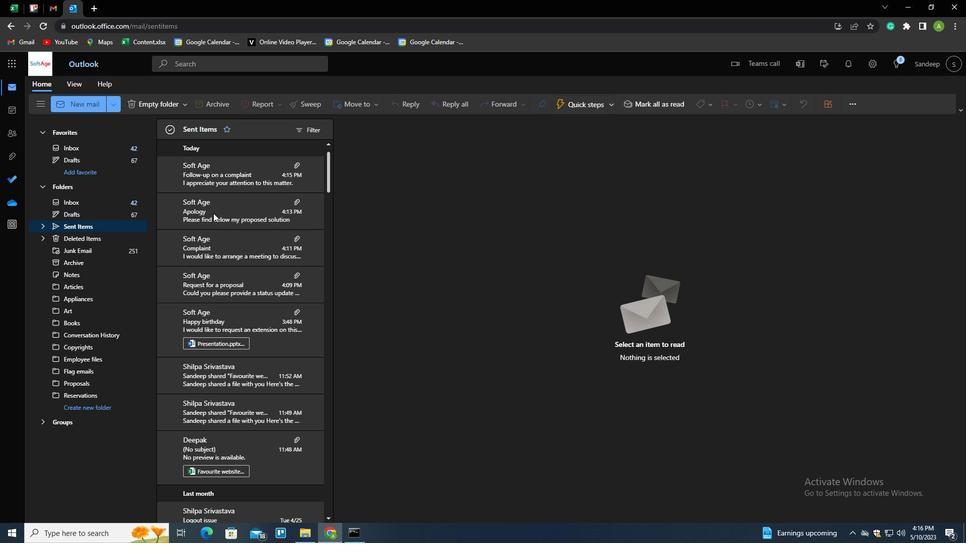 
Action: Mouse scrolled (214, 210) with delta (0, 0)
Screenshot: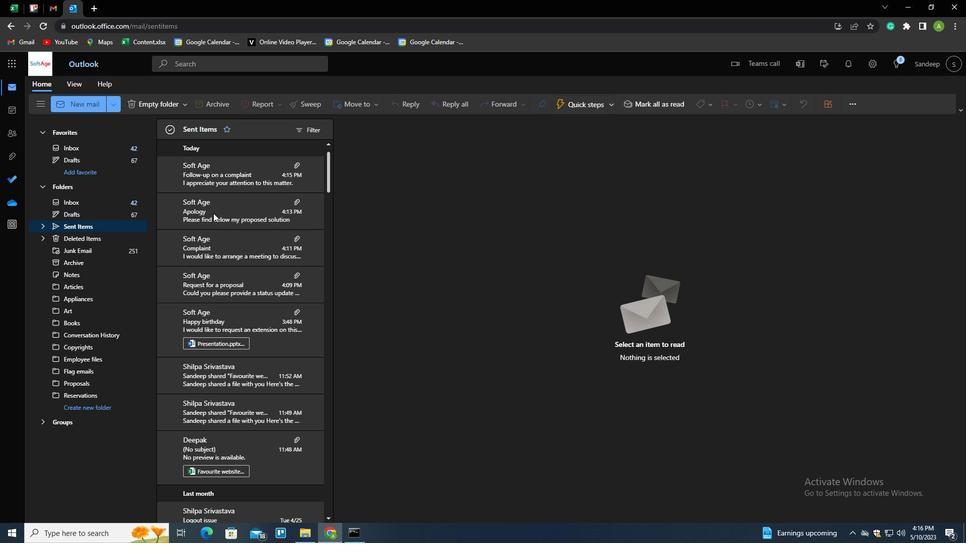 
Action: Mouse scrolled (214, 210) with delta (0, 0)
Screenshot: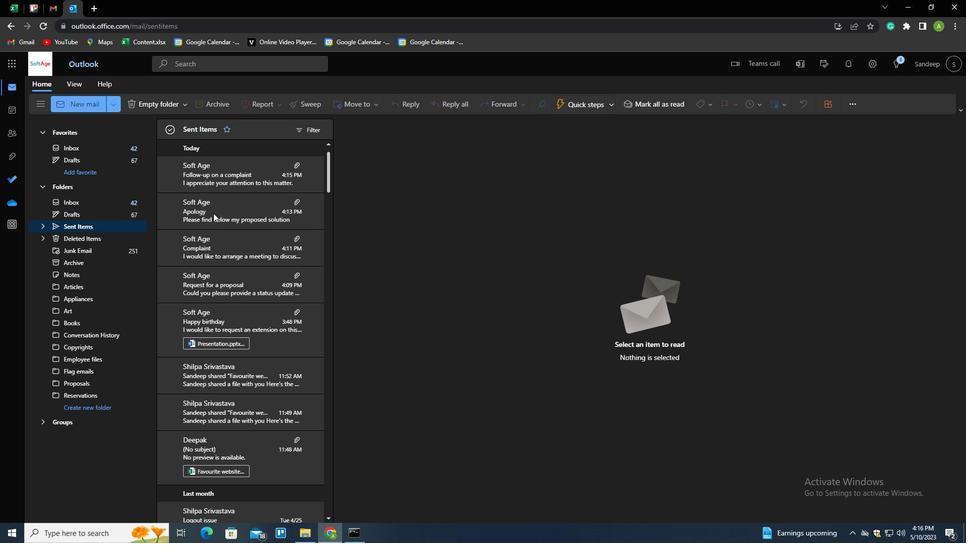 
Action: Mouse moved to (214, 209)
Screenshot: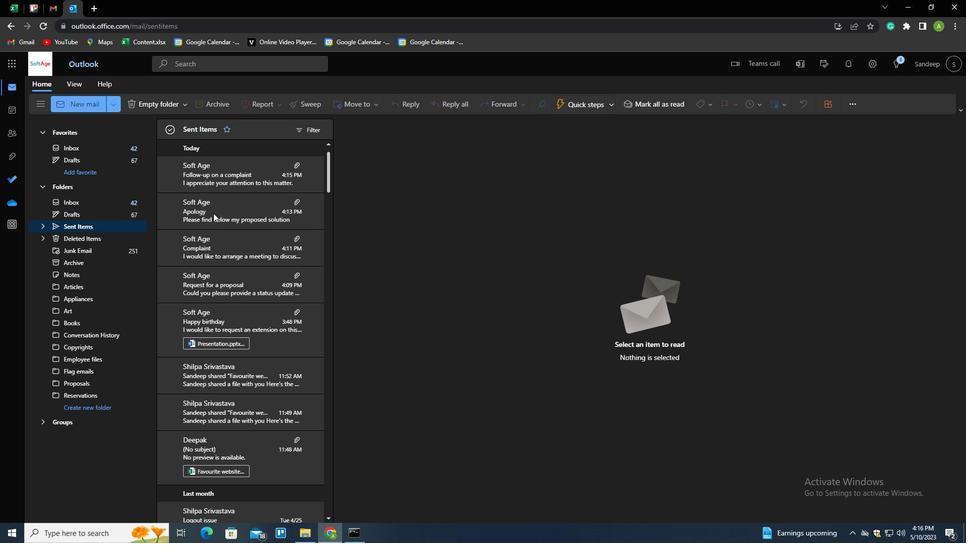 
Action: Mouse scrolled (214, 209) with delta (0, 0)
Screenshot: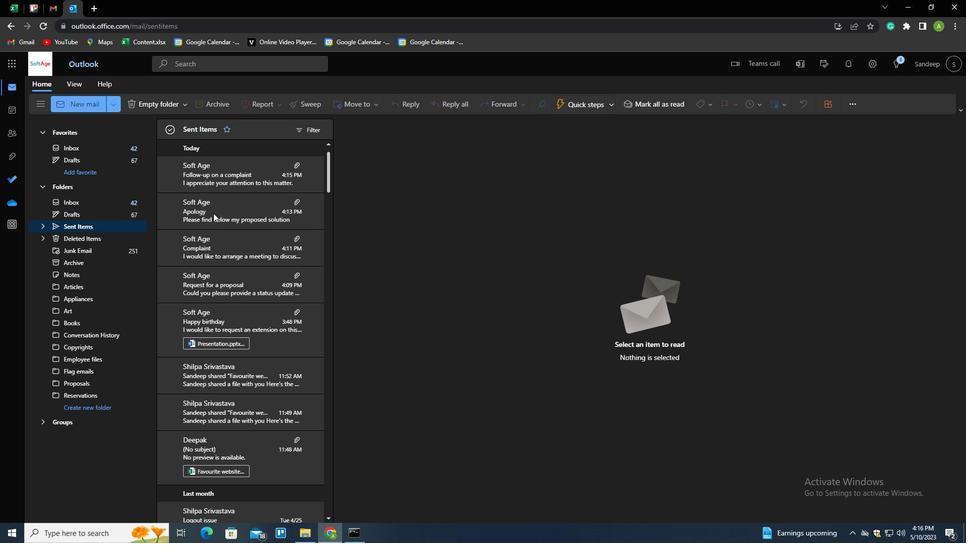 
Action: Mouse moved to (219, 175)
Screenshot: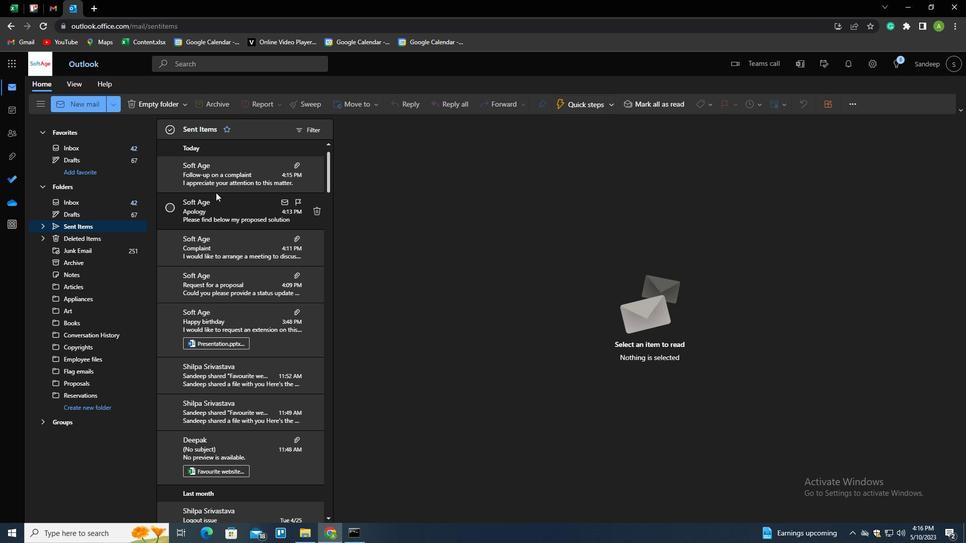 
Action: Mouse pressed right at (219, 175)
Screenshot: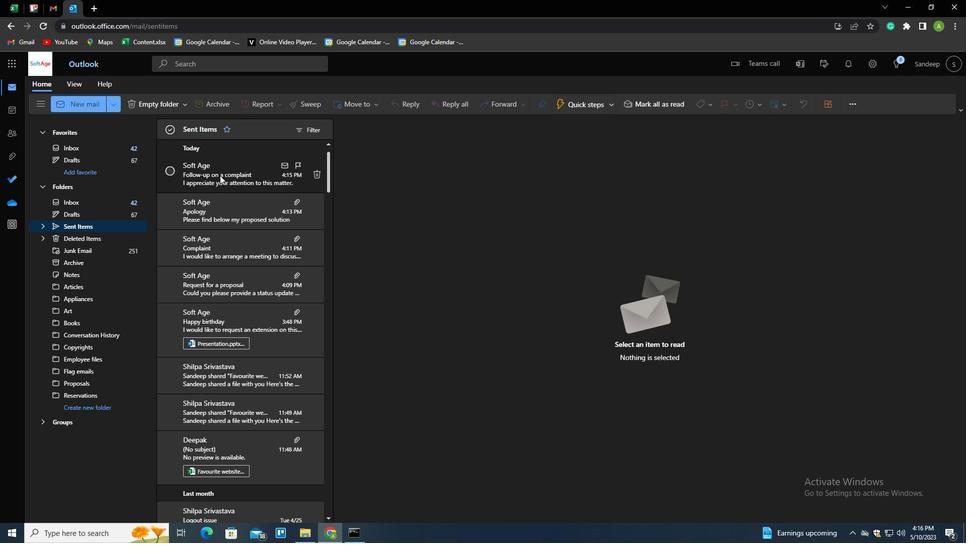 
Action: Mouse moved to (247, 220)
Screenshot: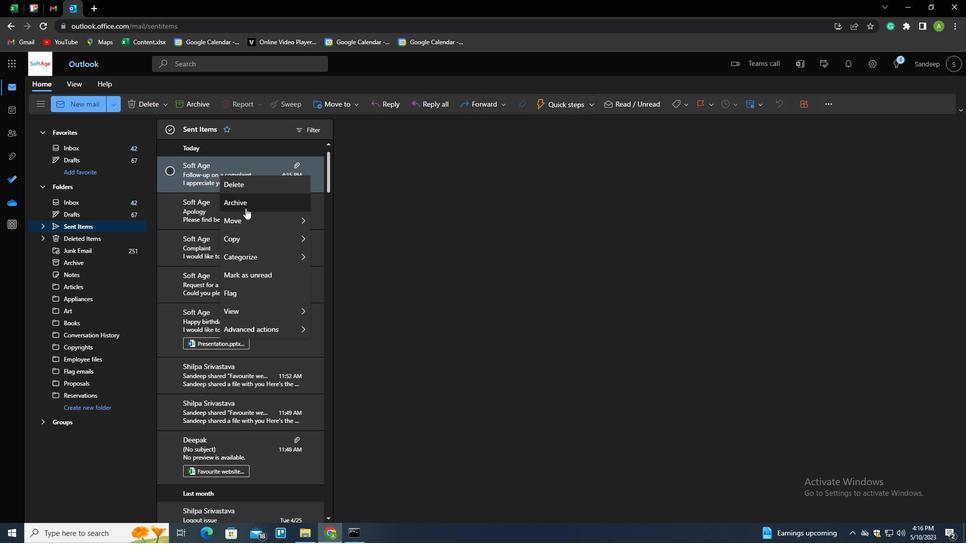 
Action: Mouse pressed left at (247, 220)
Screenshot: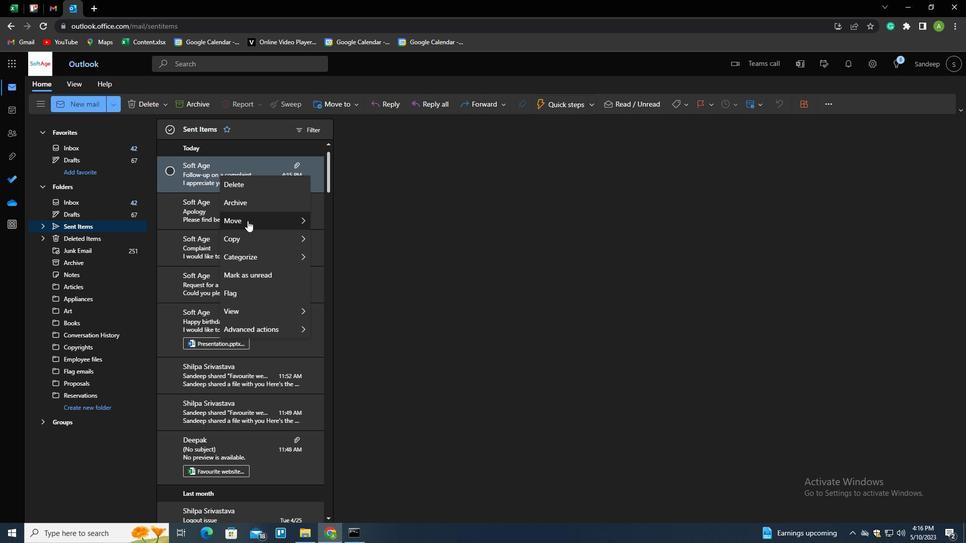 
Action: Mouse moved to (345, 222)
Screenshot: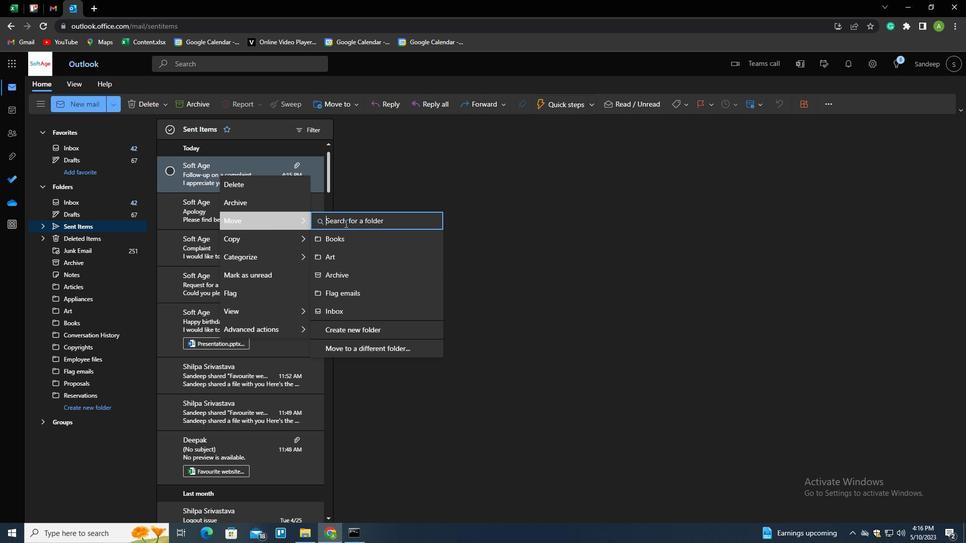 
Action: Mouse pressed left at (345, 222)
Screenshot: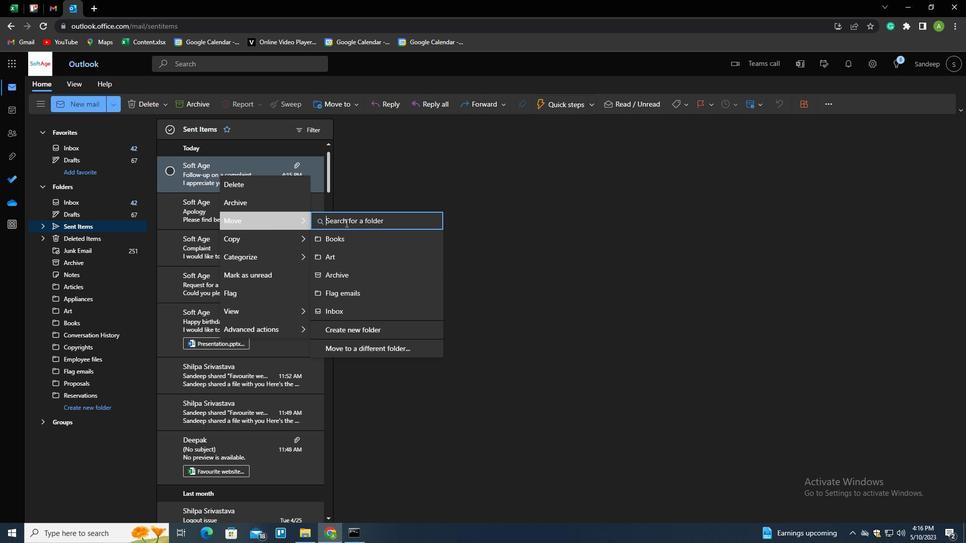 
Action: Key pressed <Key.shift>PROPO
Screenshot: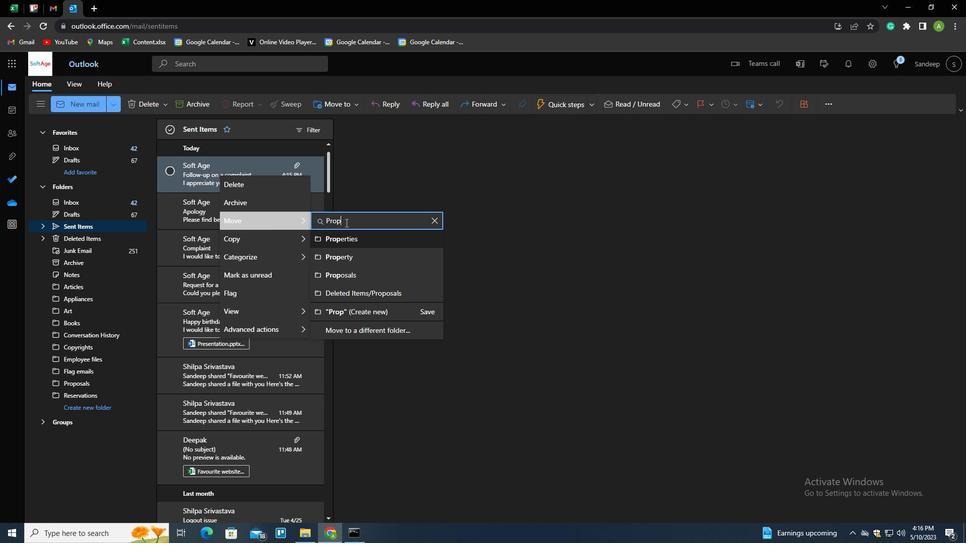 
Action: Mouse moved to (352, 238)
Screenshot: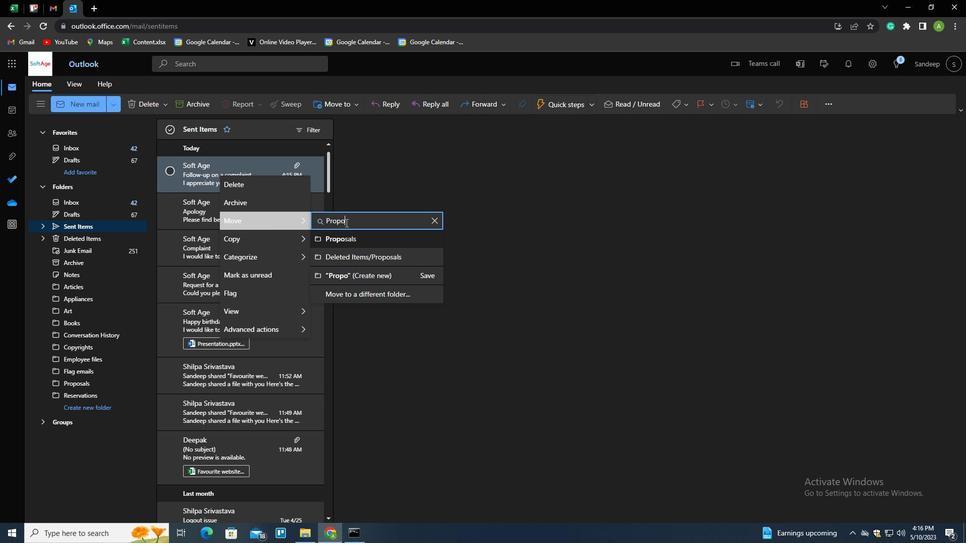 
Action: Mouse pressed left at (352, 238)
Screenshot: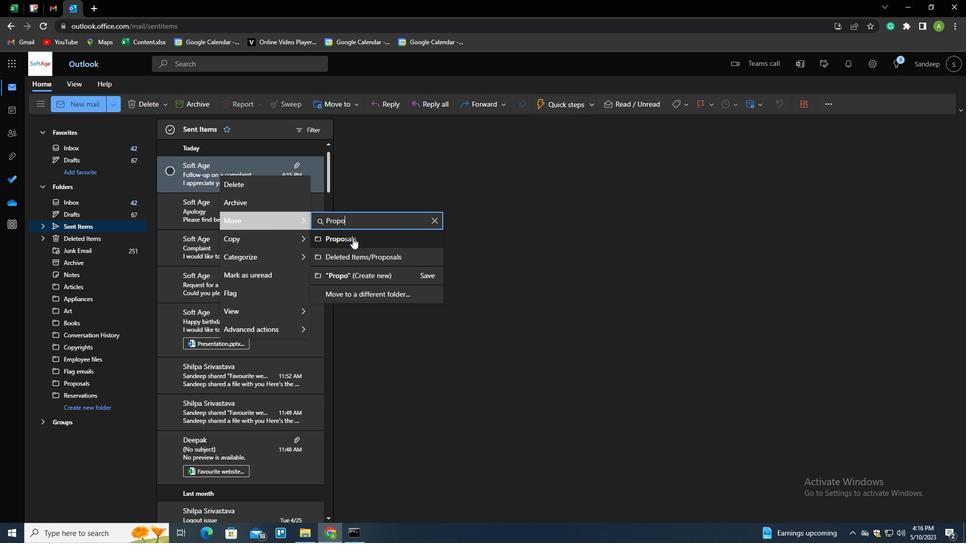 
Action: Mouse moved to (407, 356)
Screenshot: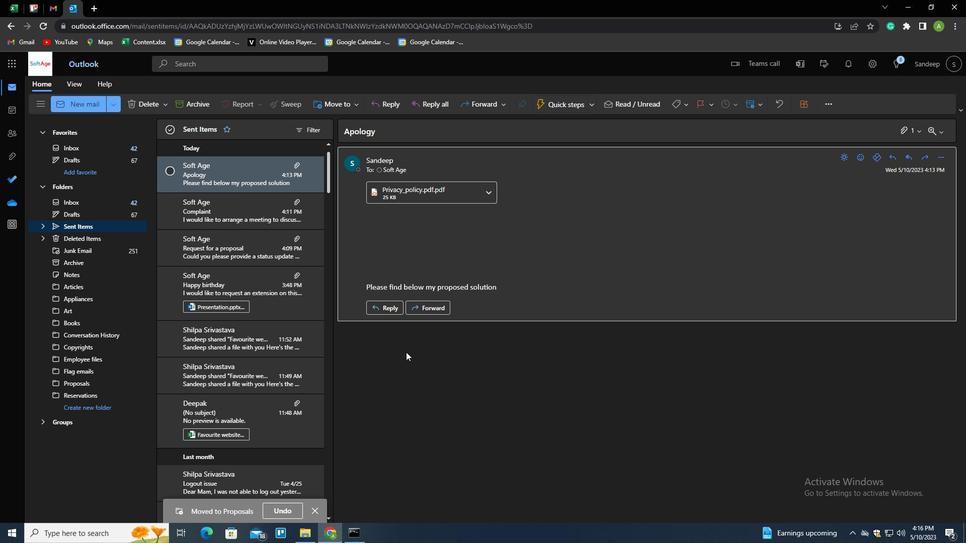 
